 Task: Look for space in Pātūr, India from 9th July, 2023 to 16th July, 2023 for 2 adults, 1 child in price range Rs.8000 to Rs.16000. Place can be entire place with 2 bedrooms having 2 beds and 1 bathroom. Property type can be house, flat, guest house. Booking option can be shelf check-in. Required host language is English.
Action: Mouse moved to (411, 60)
Screenshot: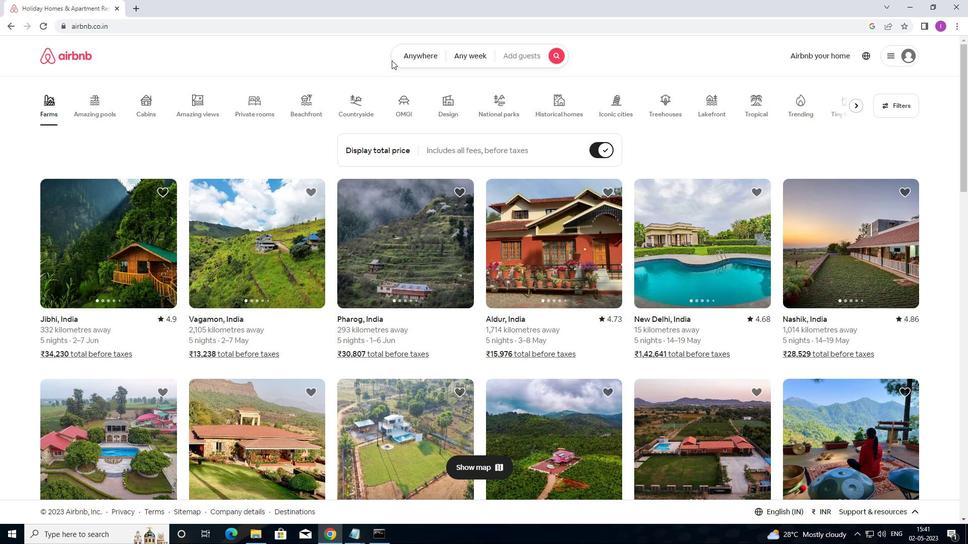 
Action: Mouse pressed left at (411, 60)
Screenshot: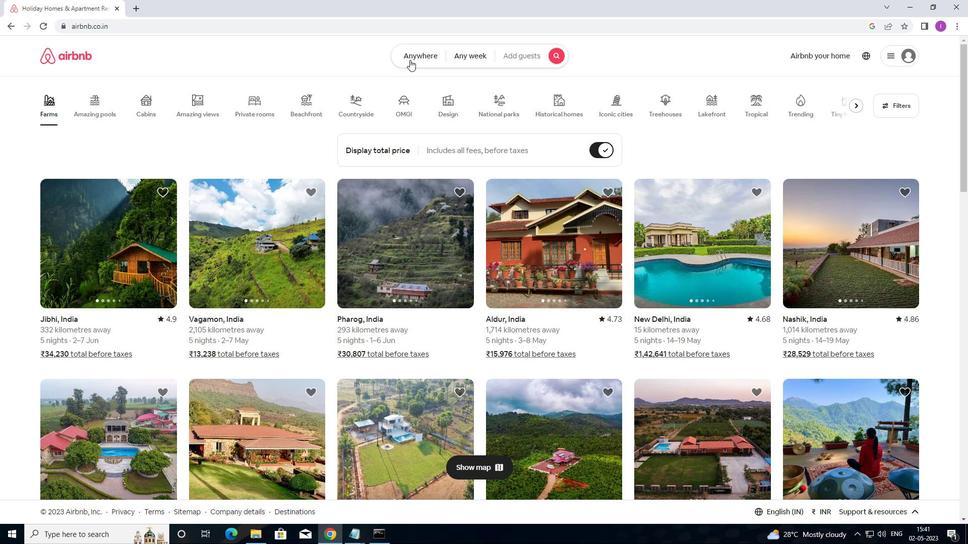 
Action: Mouse moved to (320, 99)
Screenshot: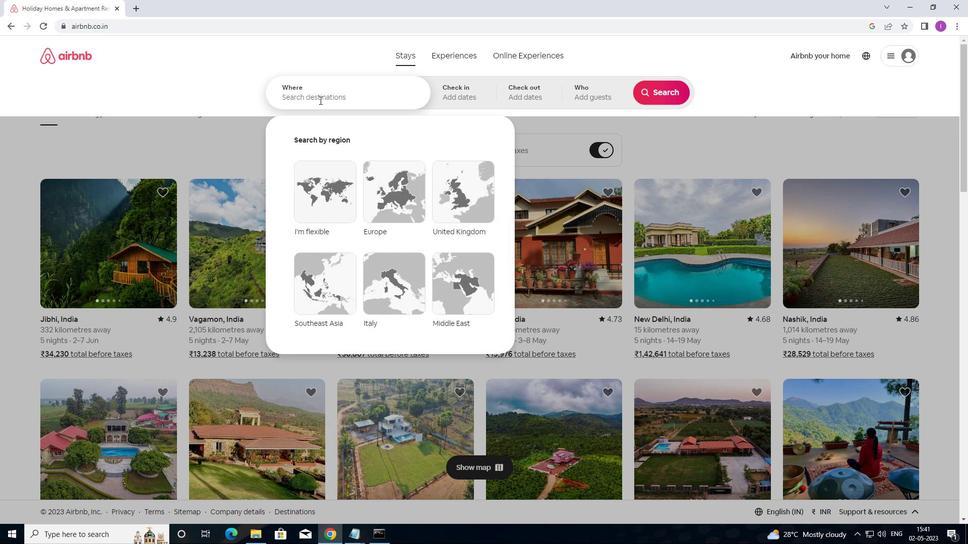 
Action: Mouse pressed left at (320, 99)
Screenshot: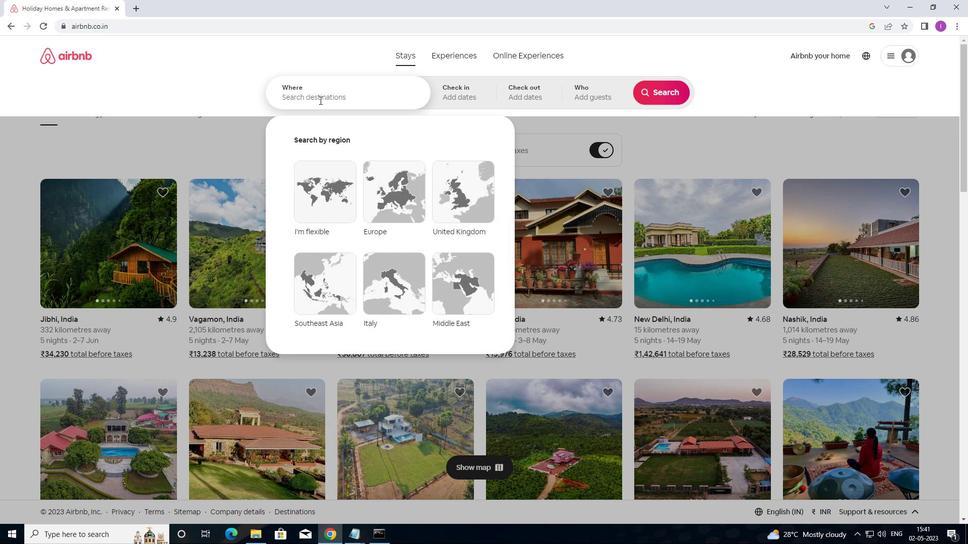 
Action: Mouse moved to (661, 80)
Screenshot: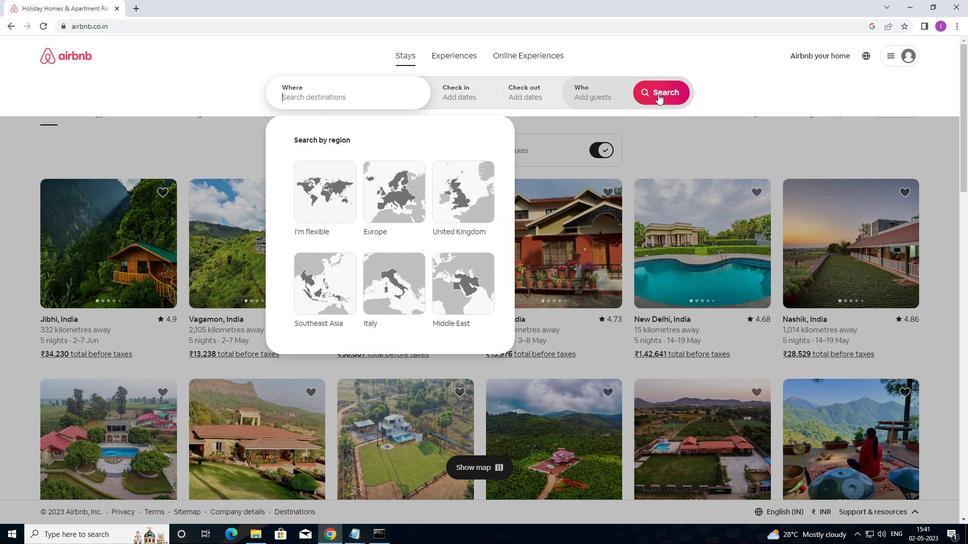 
Action: Key pressed <Key.shift>PATUR,<Key.shift>INDIA
Screenshot: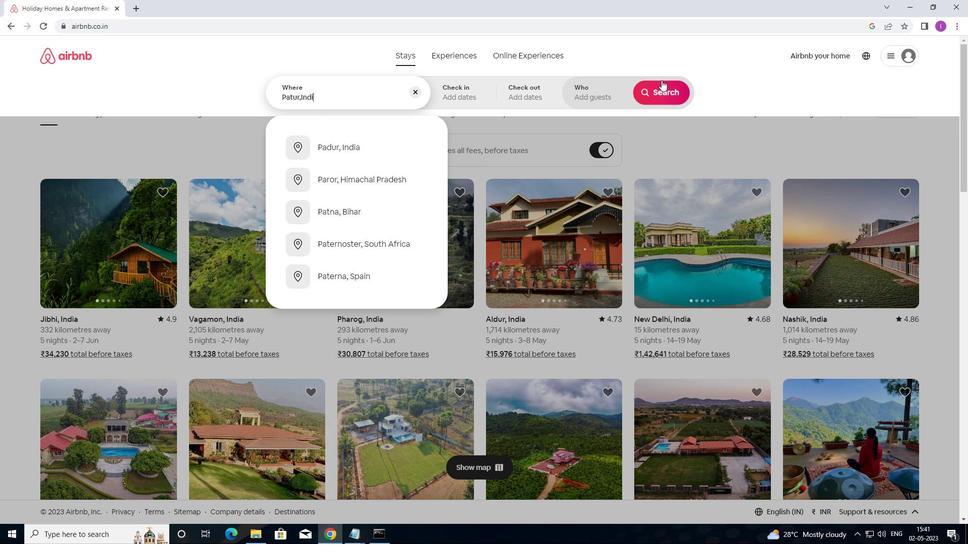 
Action: Mouse moved to (460, 98)
Screenshot: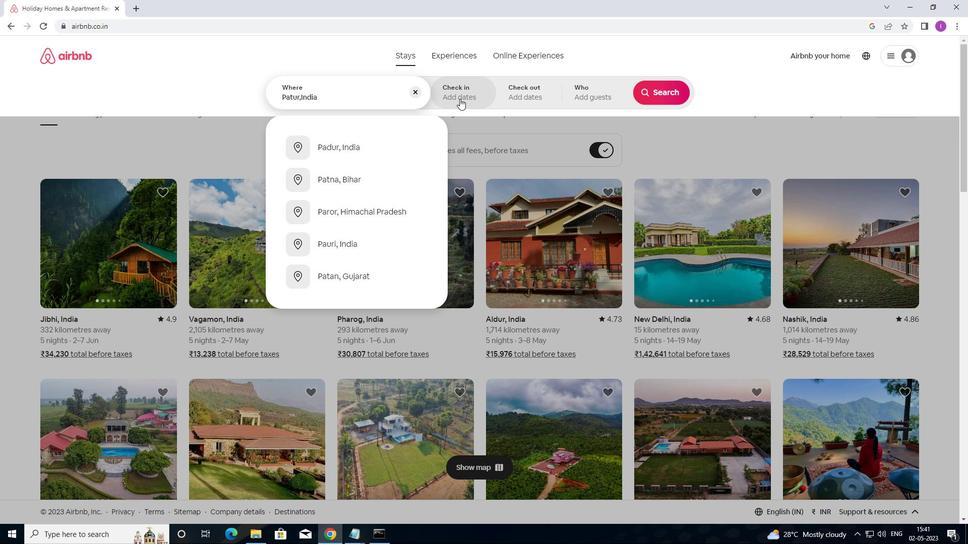 
Action: Mouse pressed left at (460, 98)
Screenshot: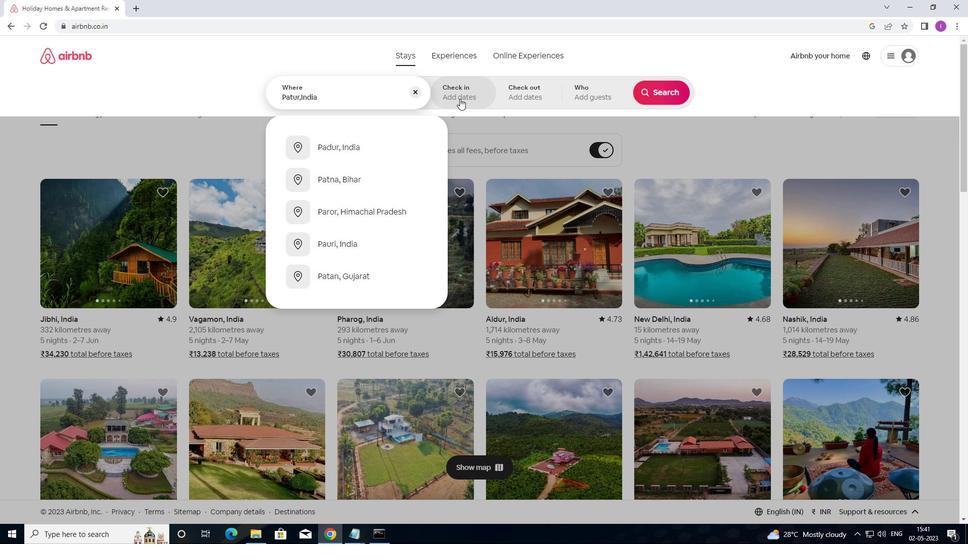 
Action: Mouse moved to (658, 174)
Screenshot: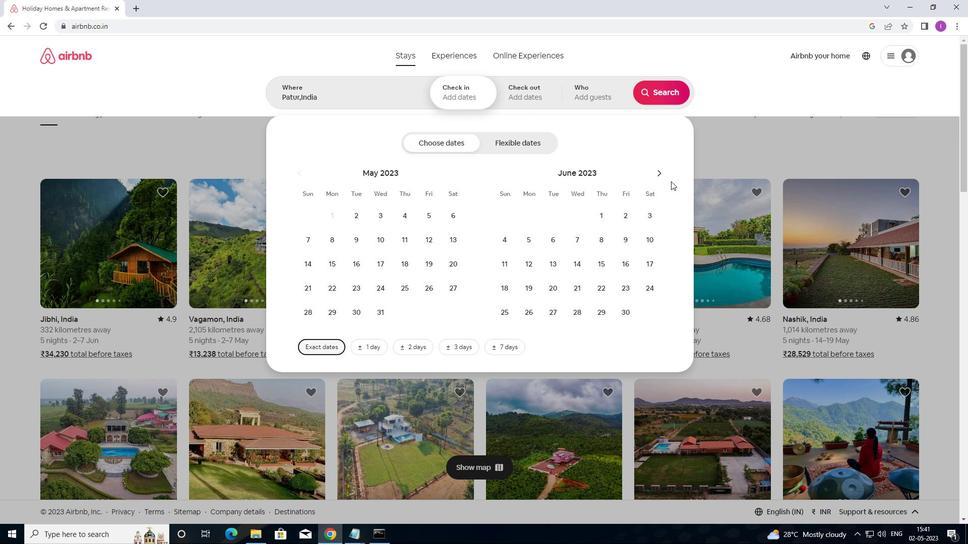 
Action: Mouse pressed left at (658, 174)
Screenshot: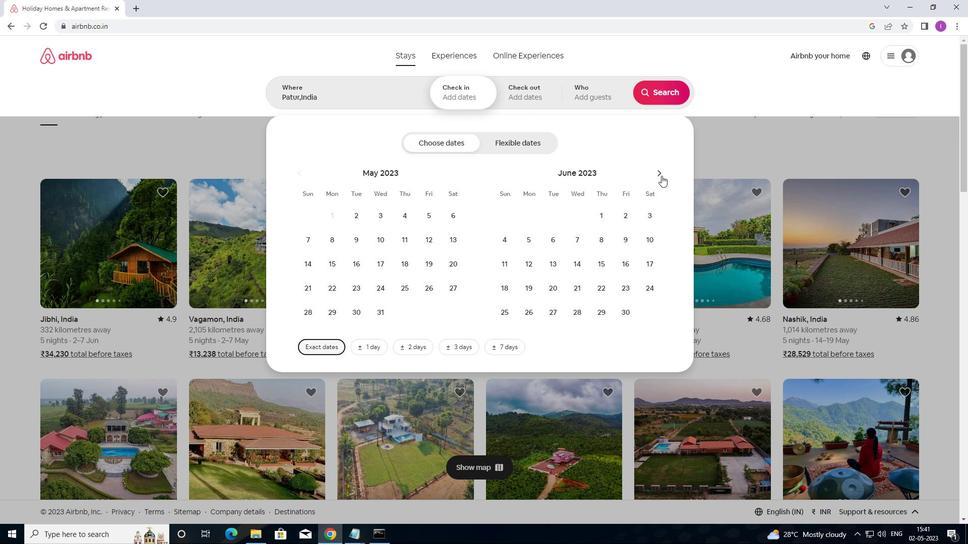
Action: Mouse moved to (498, 261)
Screenshot: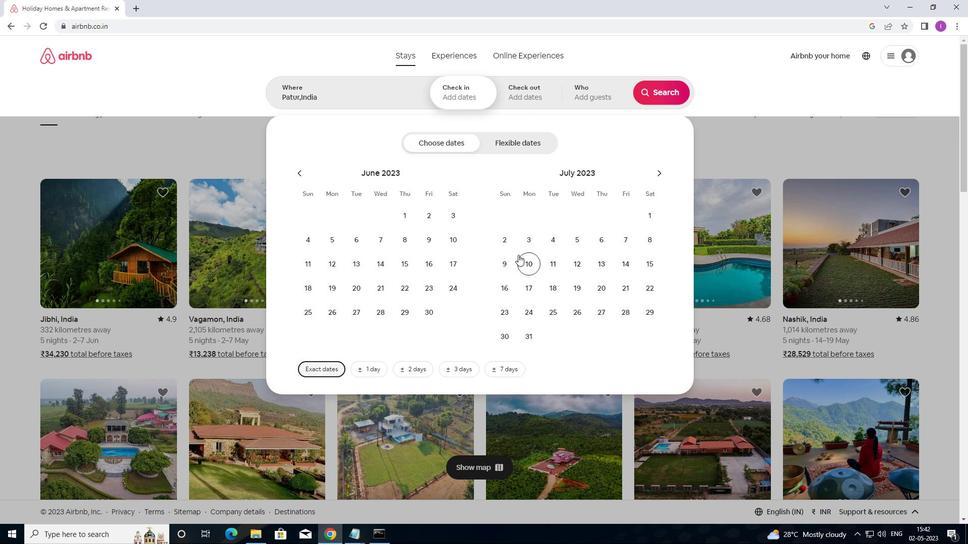 
Action: Mouse pressed left at (498, 261)
Screenshot: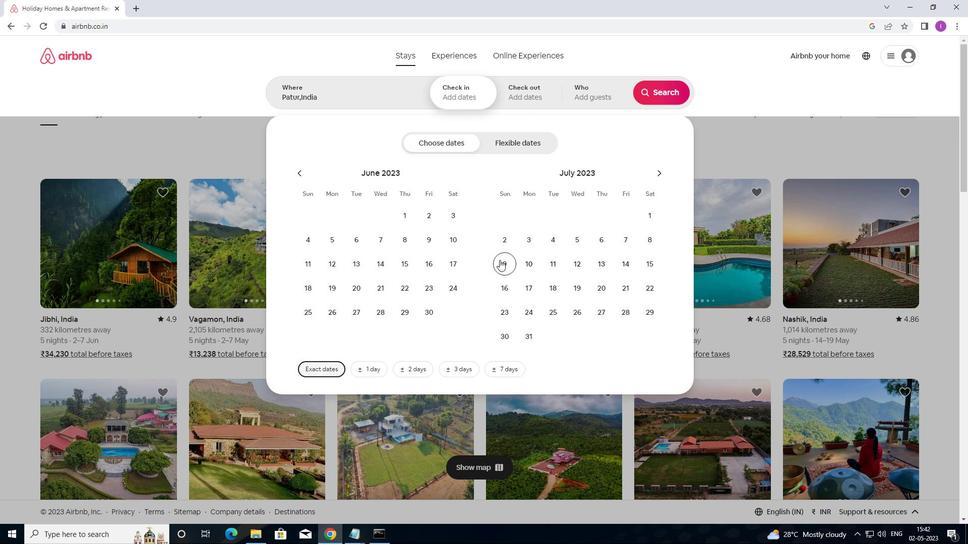 
Action: Mouse moved to (505, 291)
Screenshot: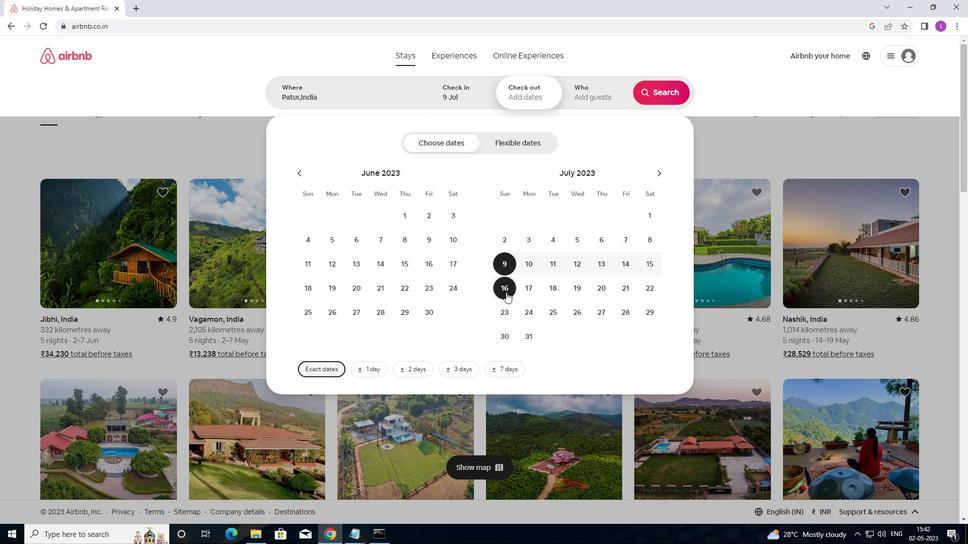 
Action: Mouse pressed left at (505, 291)
Screenshot: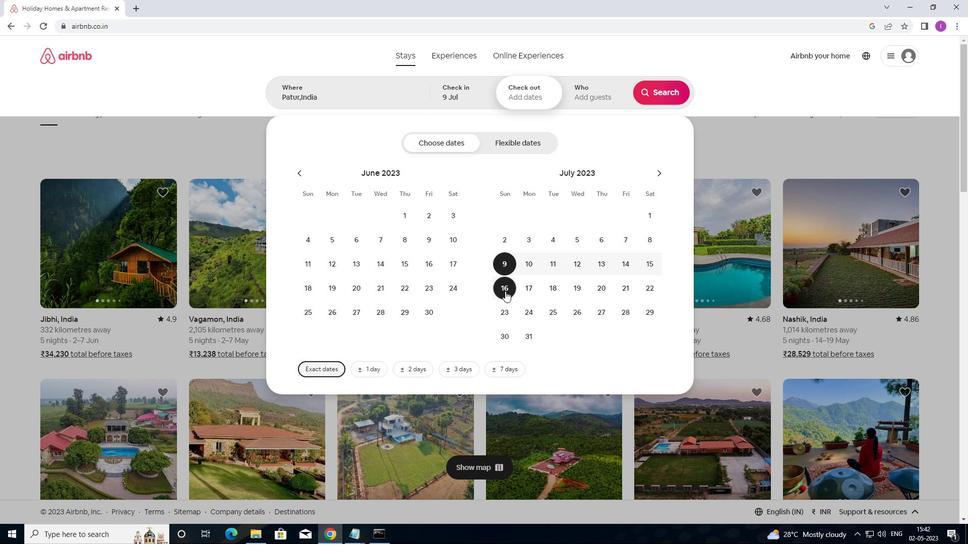 
Action: Mouse moved to (596, 101)
Screenshot: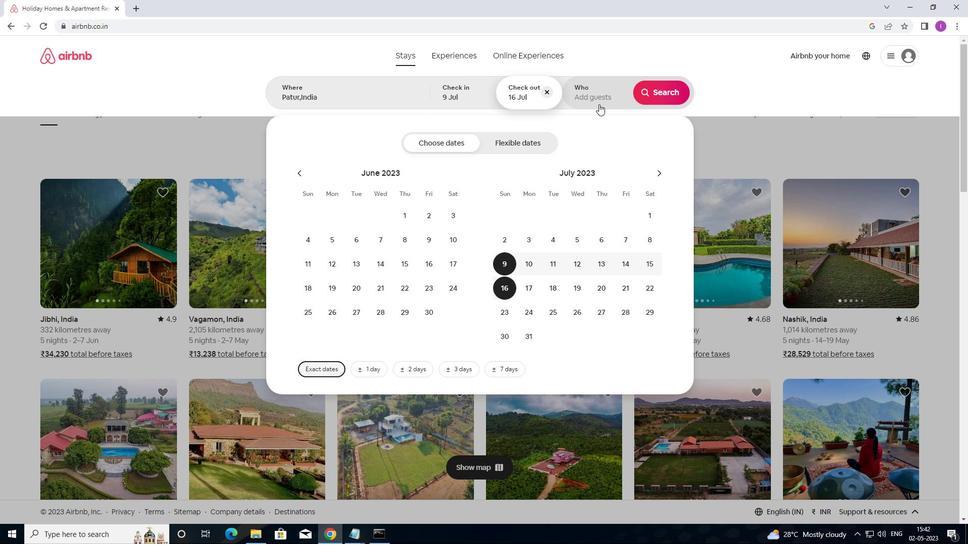 
Action: Mouse pressed left at (596, 101)
Screenshot: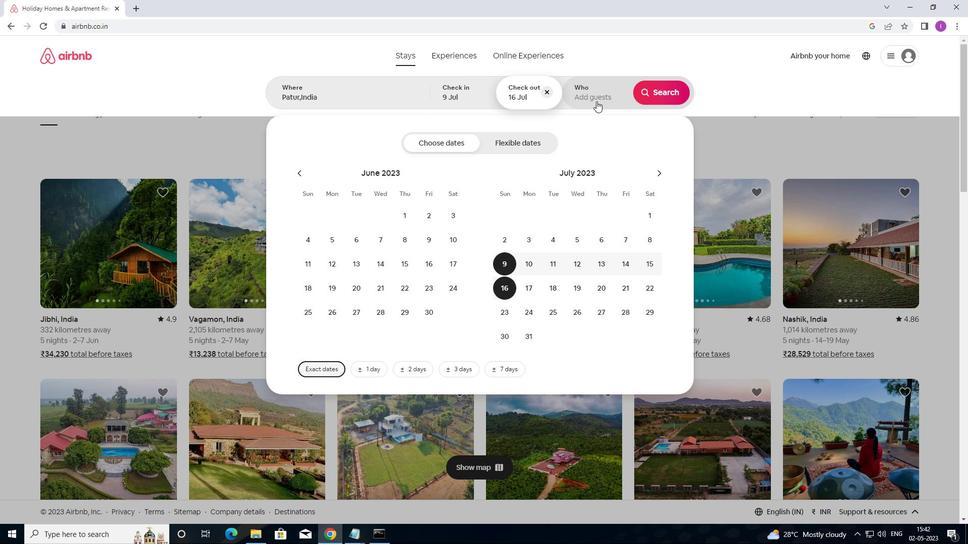 
Action: Mouse moved to (663, 149)
Screenshot: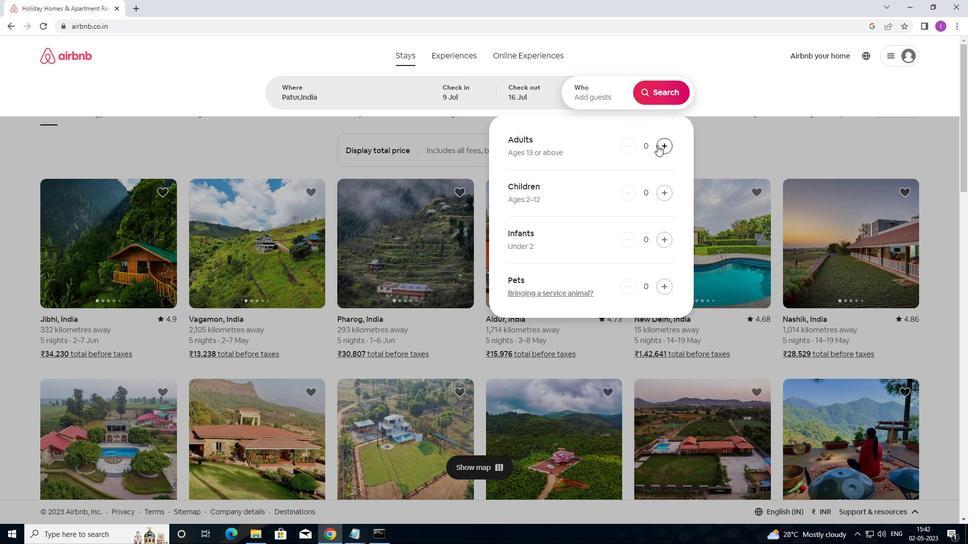 
Action: Mouse pressed left at (663, 149)
Screenshot: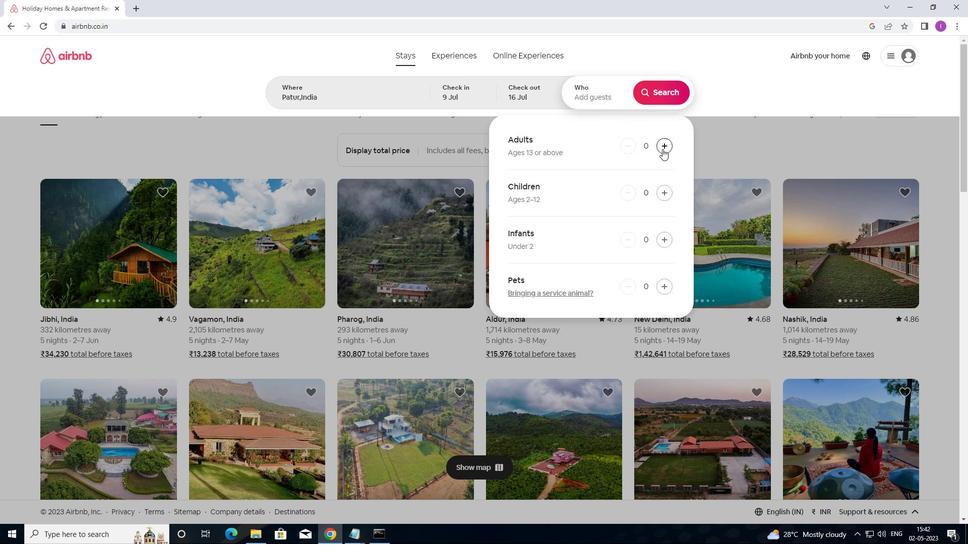 
Action: Mouse pressed left at (663, 149)
Screenshot: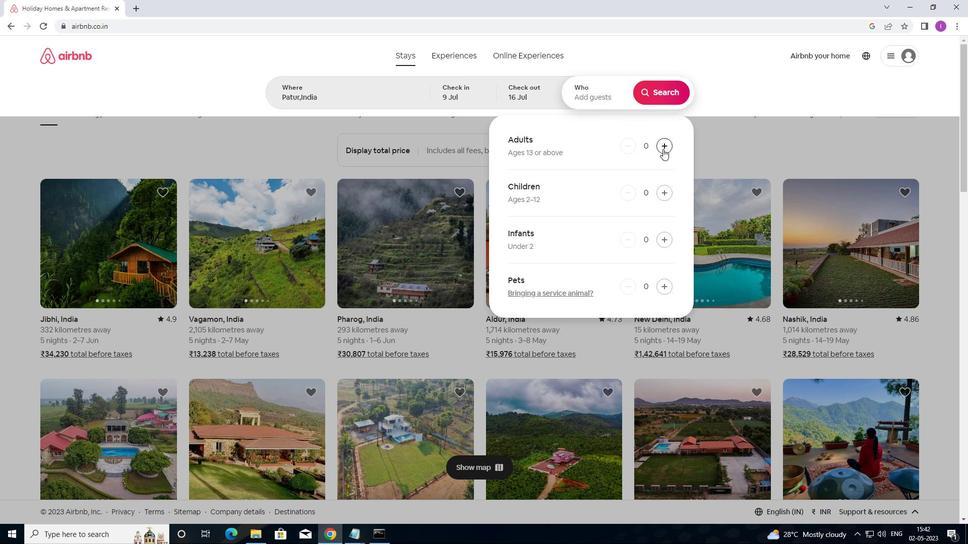 
Action: Mouse moved to (662, 193)
Screenshot: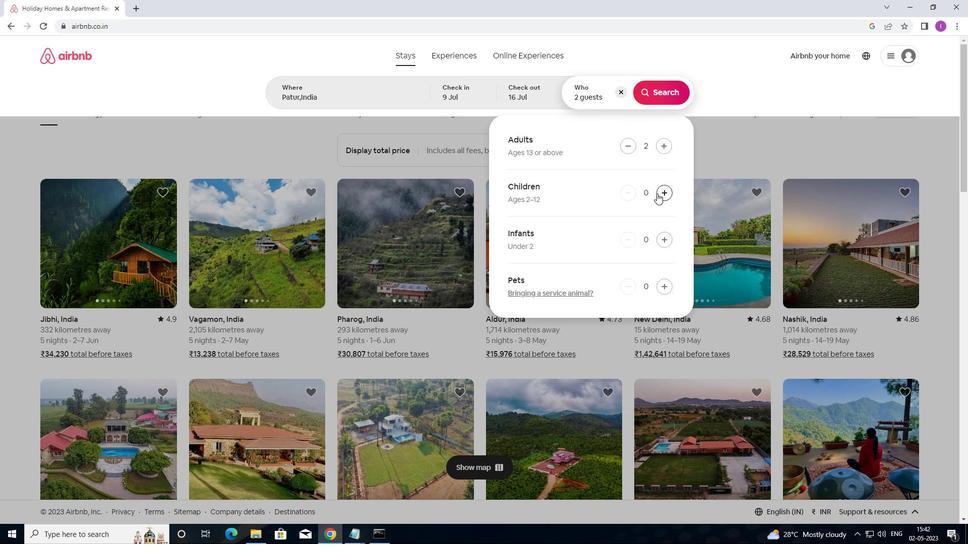 
Action: Mouse pressed left at (662, 193)
Screenshot: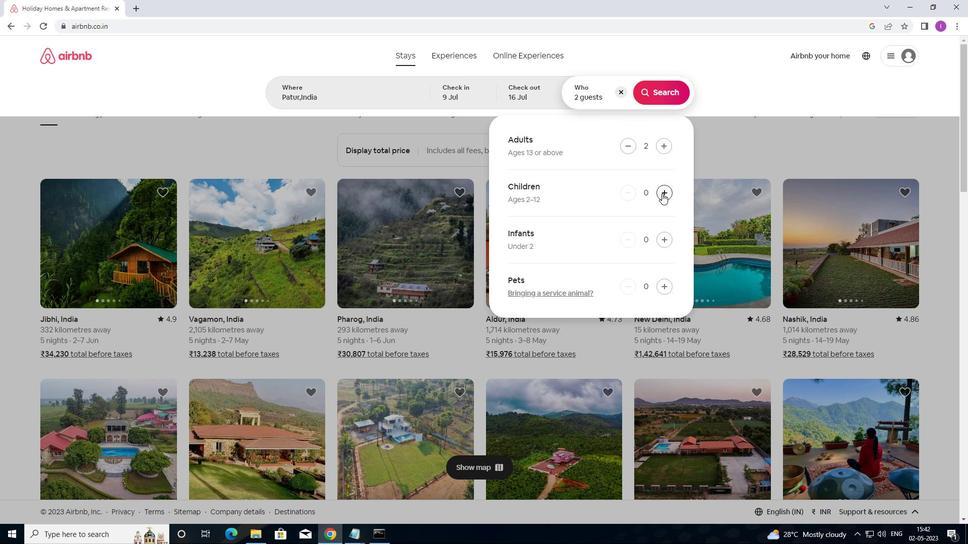 
Action: Mouse moved to (665, 91)
Screenshot: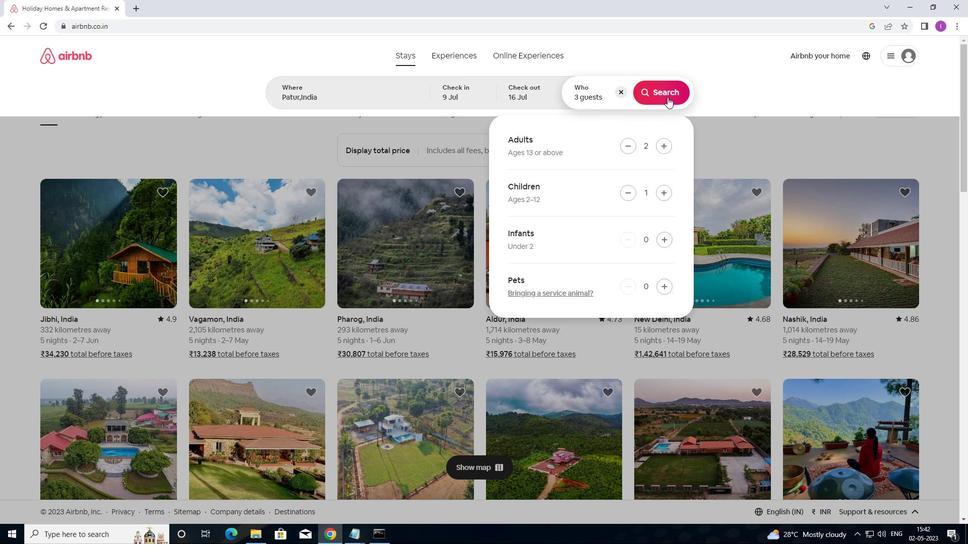 
Action: Mouse pressed left at (665, 91)
Screenshot: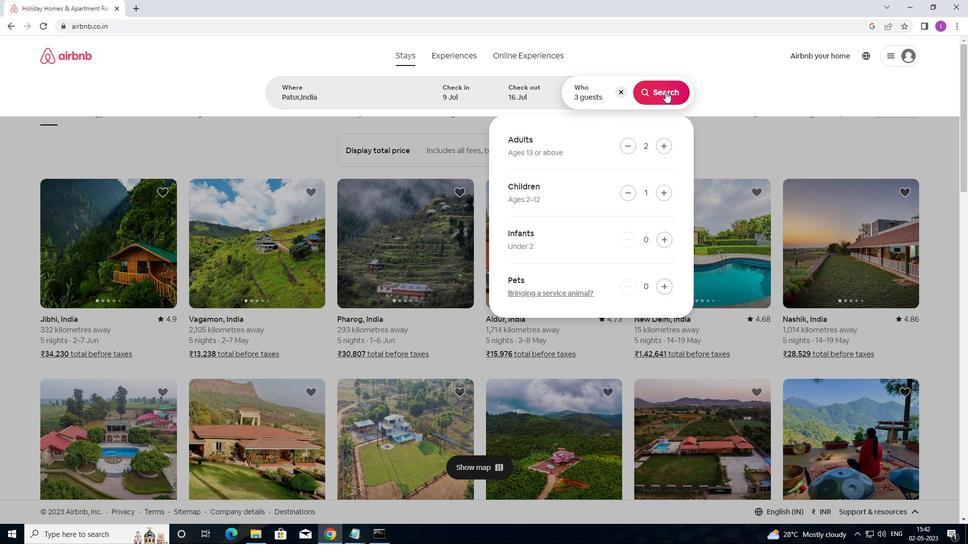 
Action: Mouse moved to (904, 100)
Screenshot: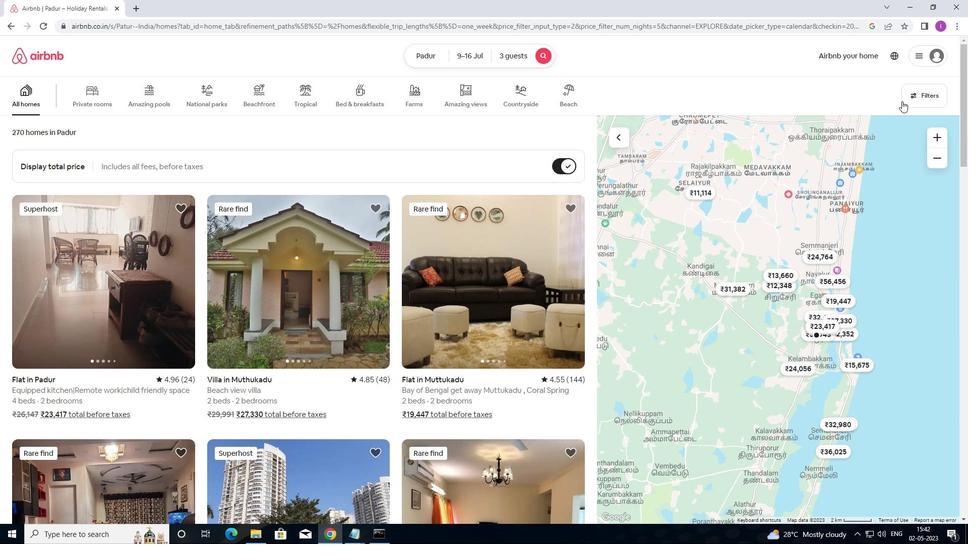 
Action: Mouse pressed left at (904, 100)
Screenshot: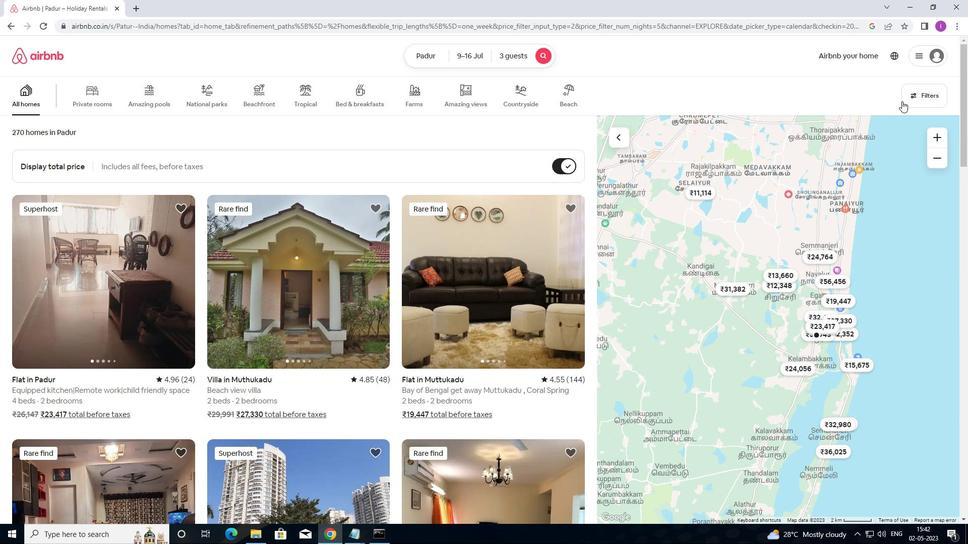 
Action: Mouse moved to (390, 222)
Screenshot: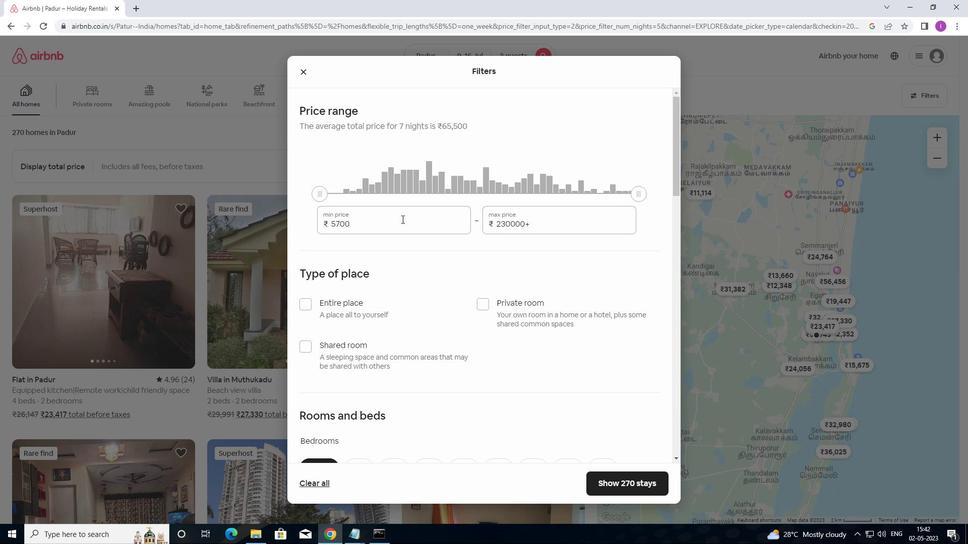 
Action: Mouse pressed left at (390, 222)
Screenshot: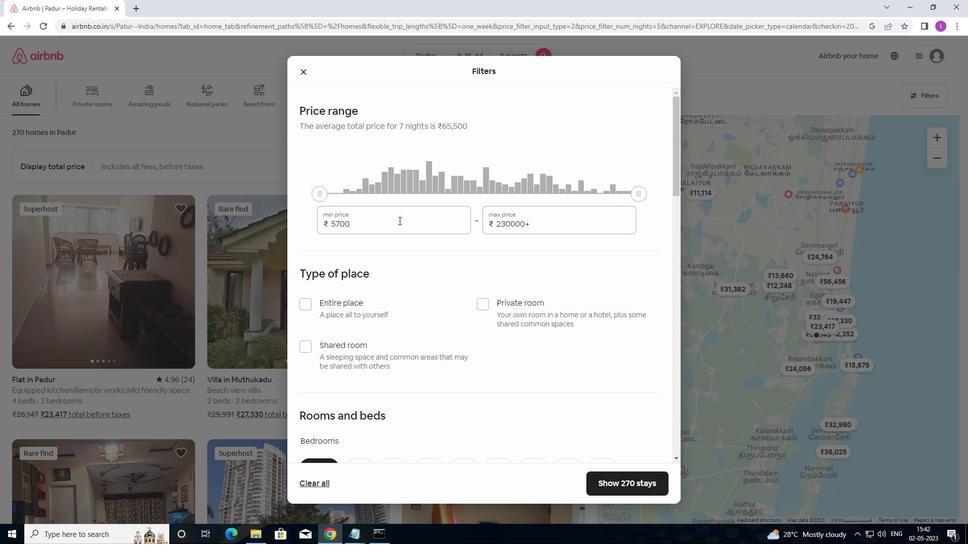 
Action: Mouse moved to (333, 218)
Screenshot: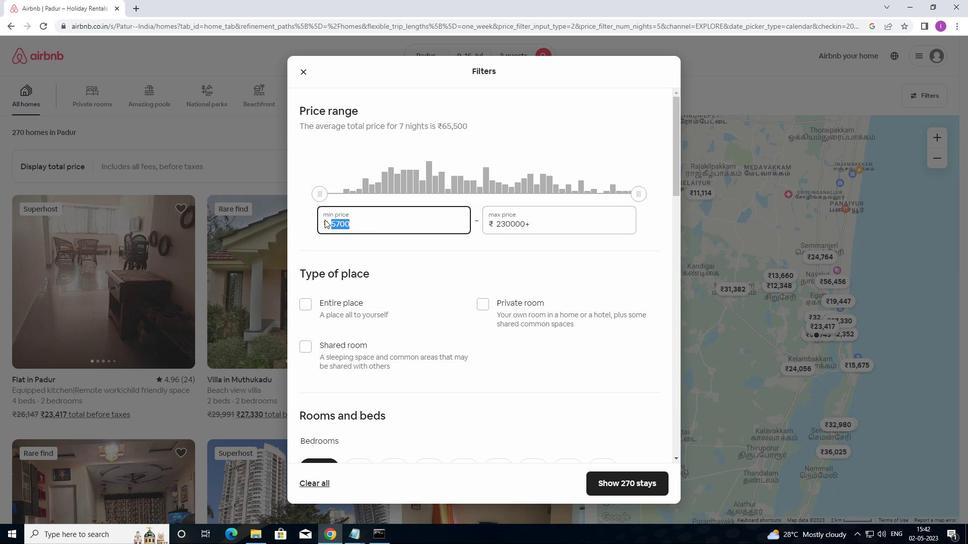 
Action: Key pressed 8
Screenshot: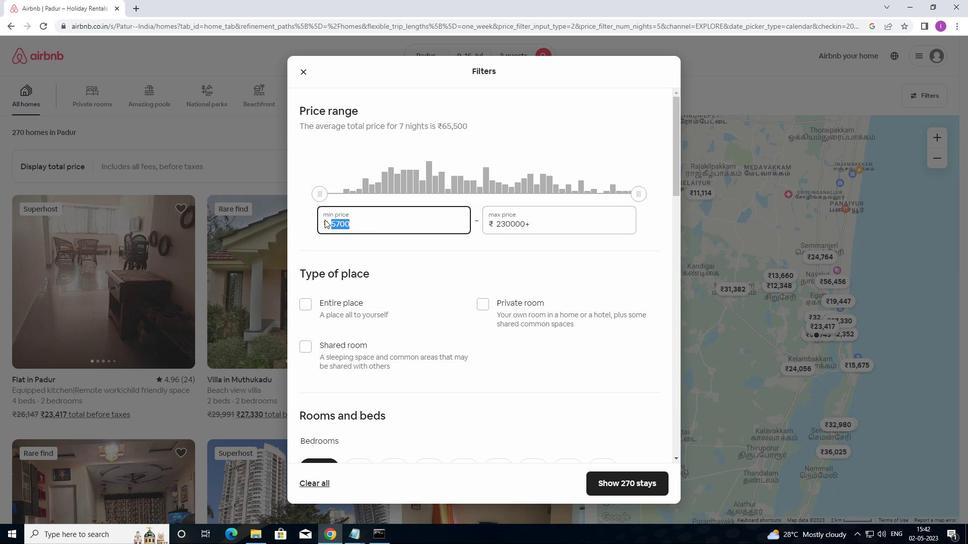 
Action: Mouse moved to (341, 218)
Screenshot: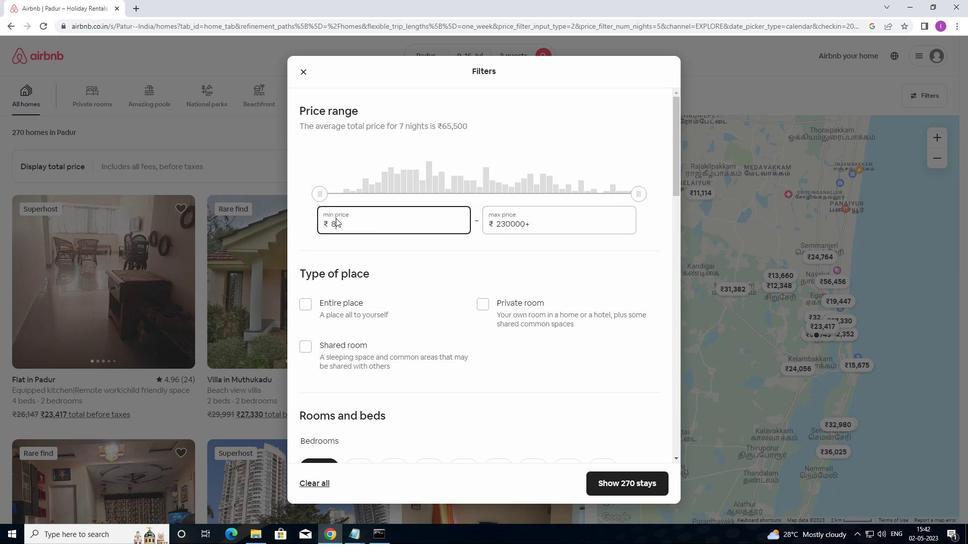 
Action: Key pressed 0
Screenshot: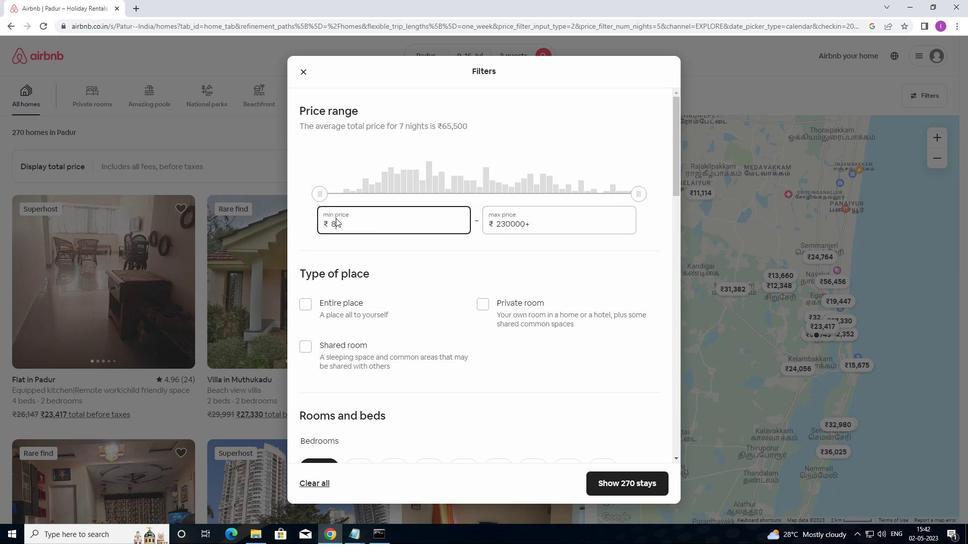 
Action: Mouse moved to (345, 218)
Screenshot: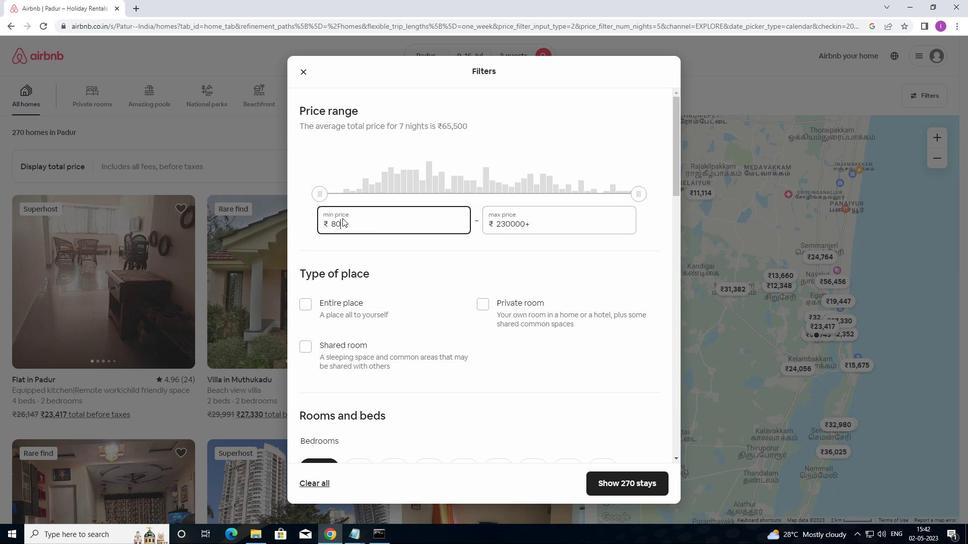
Action: Key pressed 0
Screenshot: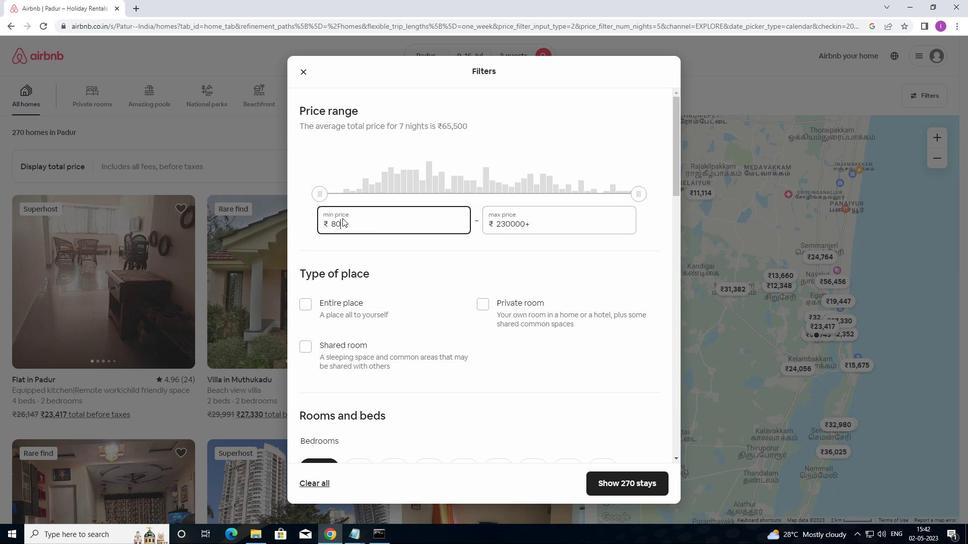 
Action: Mouse moved to (431, 224)
Screenshot: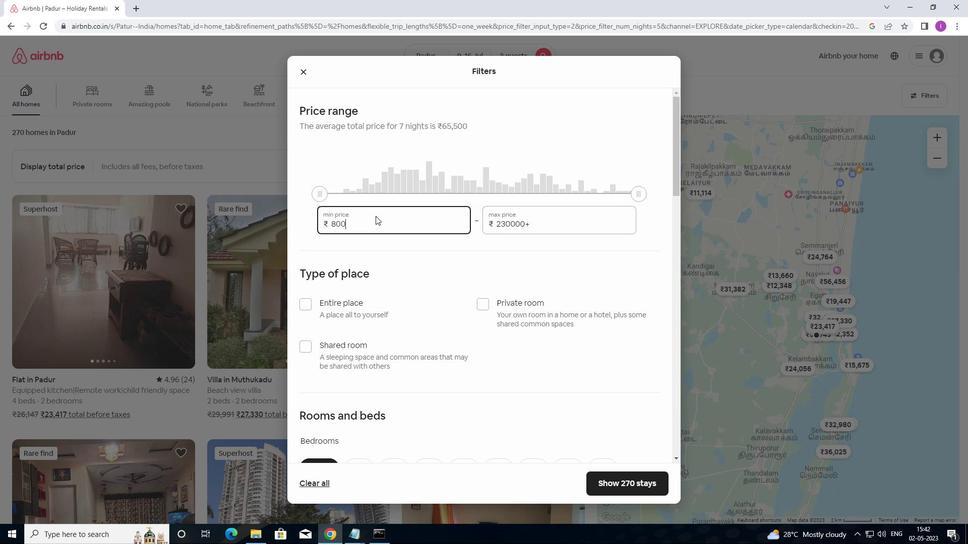 
Action: Key pressed 0
Screenshot: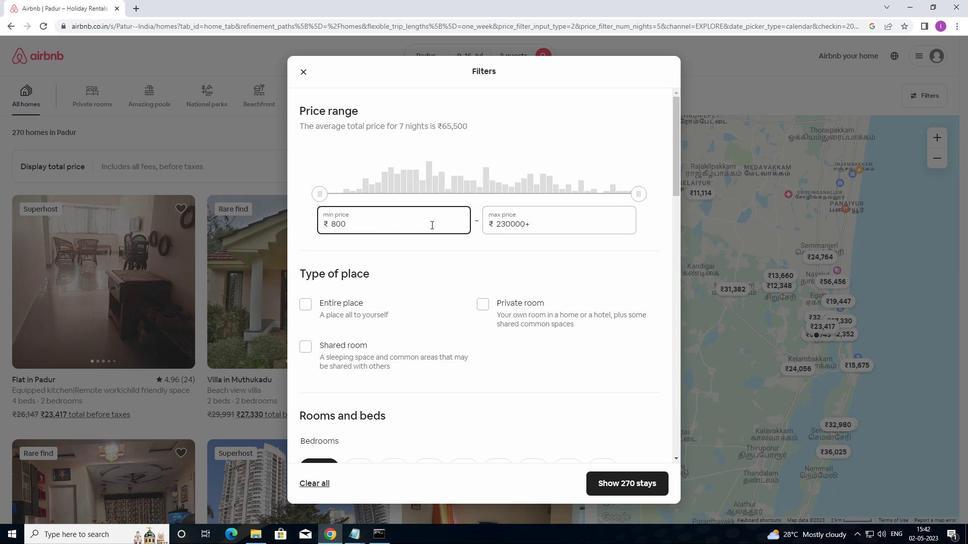 
Action: Mouse moved to (552, 225)
Screenshot: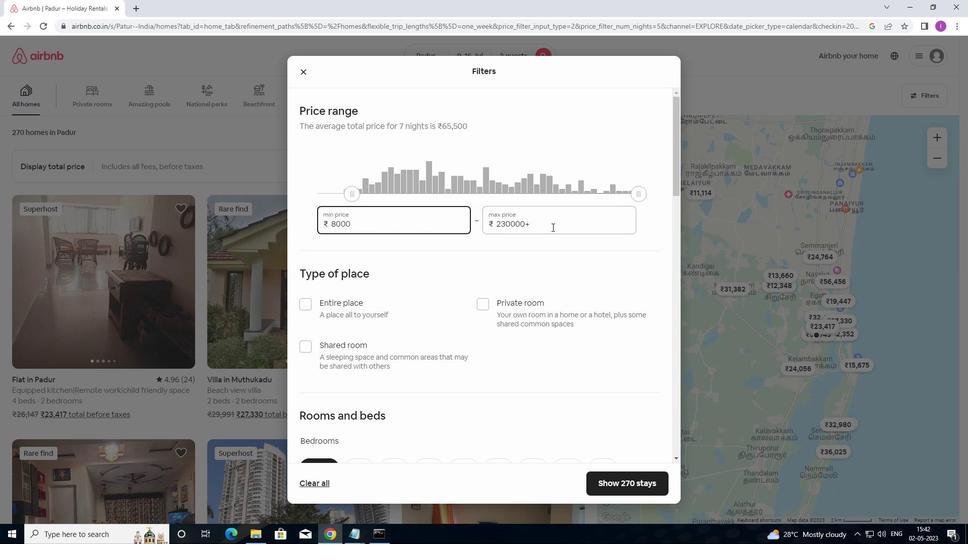 
Action: Mouse pressed left at (552, 225)
Screenshot: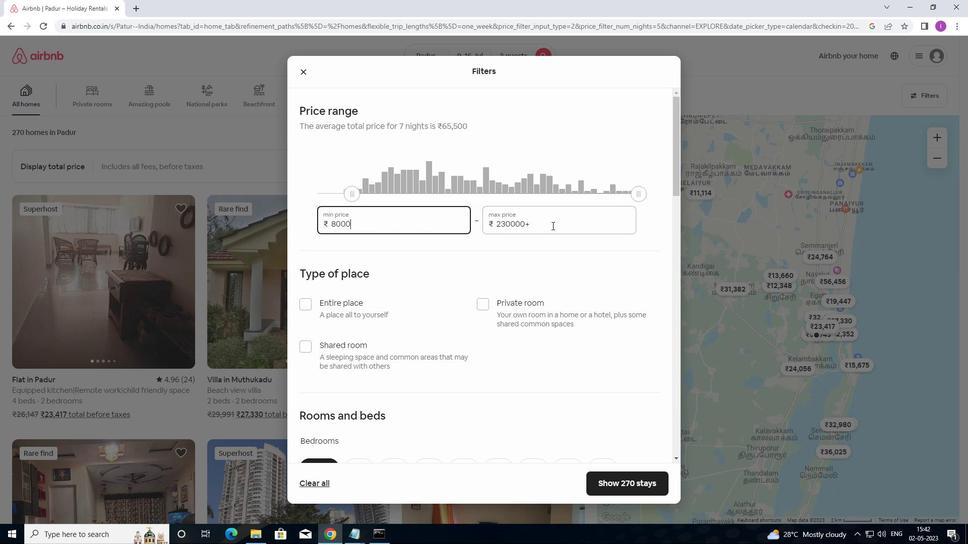 
Action: Mouse moved to (495, 220)
Screenshot: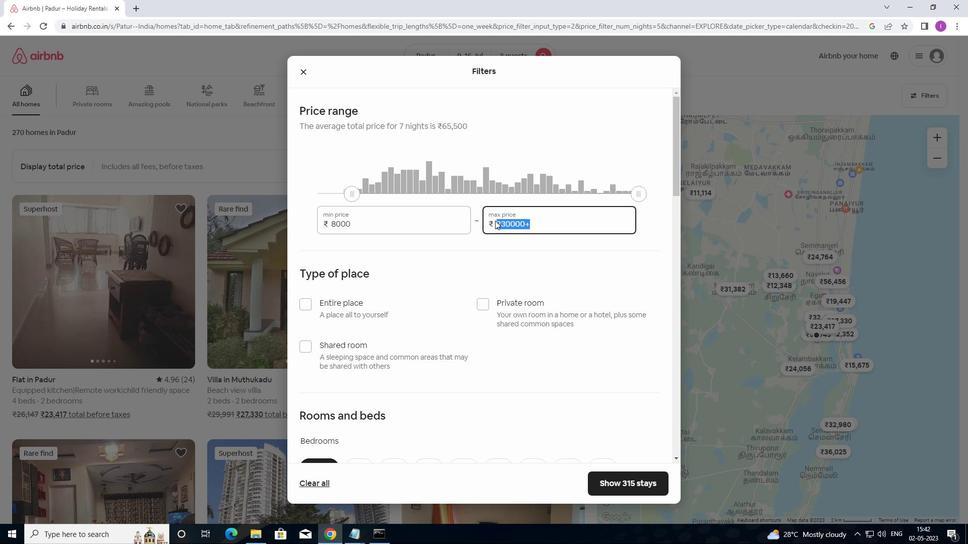 
Action: Key pressed 16
Screenshot: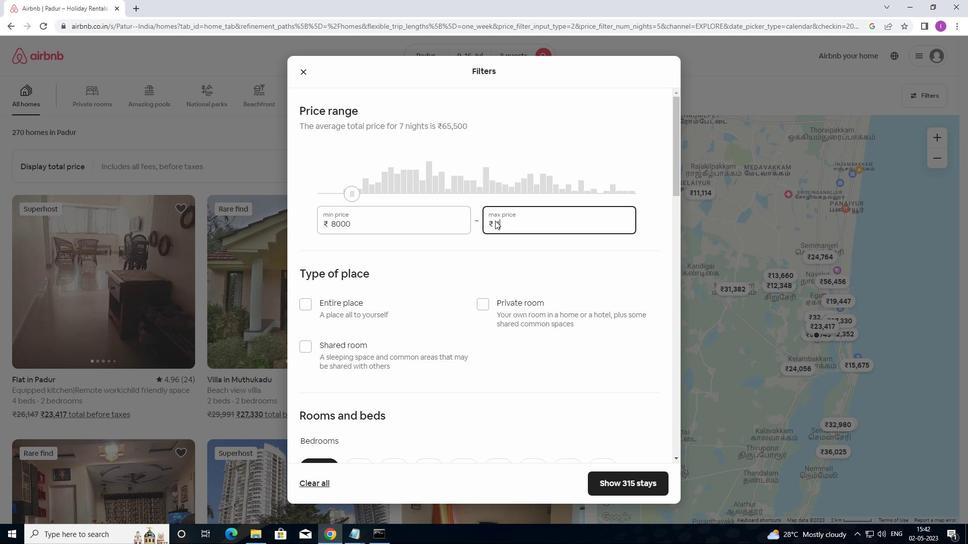 
Action: Mouse moved to (496, 220)
Screenshot: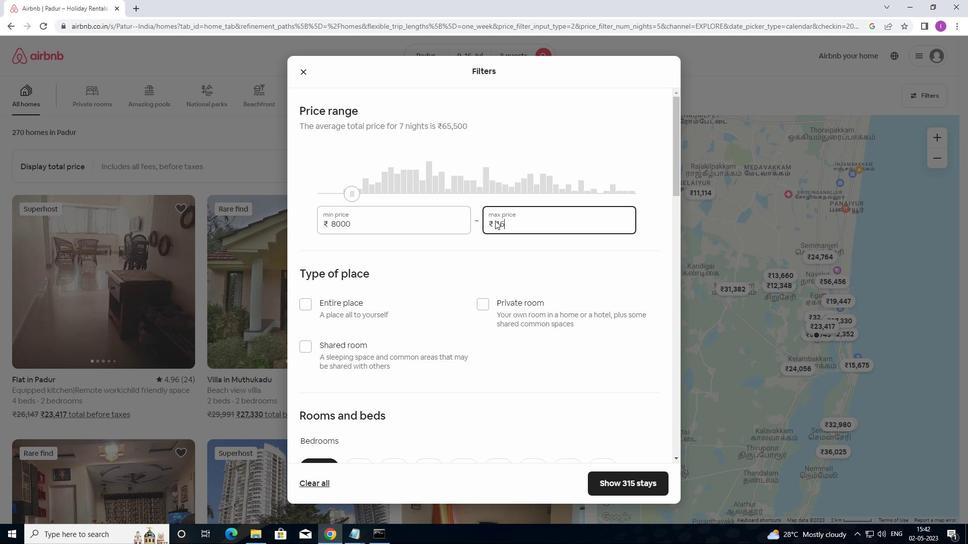 
Action: Key pressed 0
Screenshot: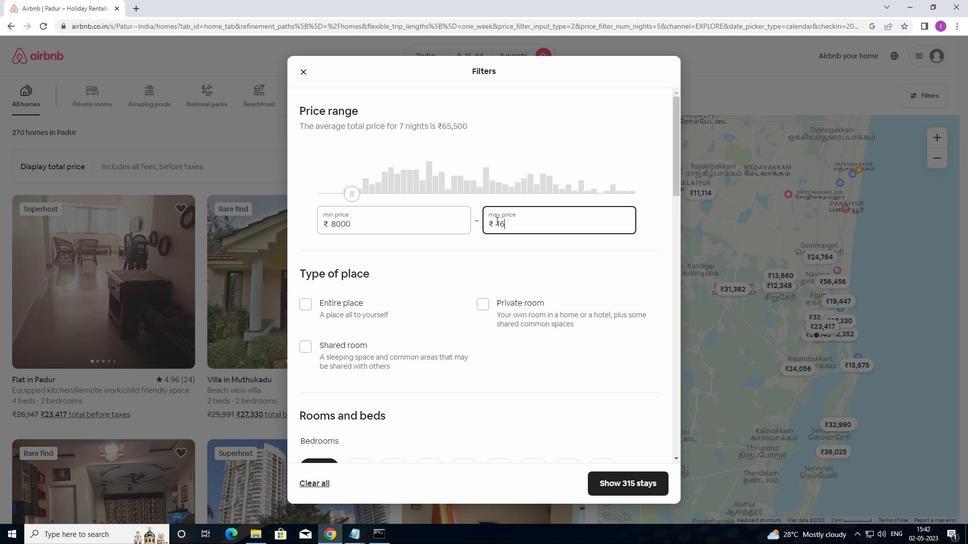 
Action: Mouse moved to (496, 220)
Screenshot: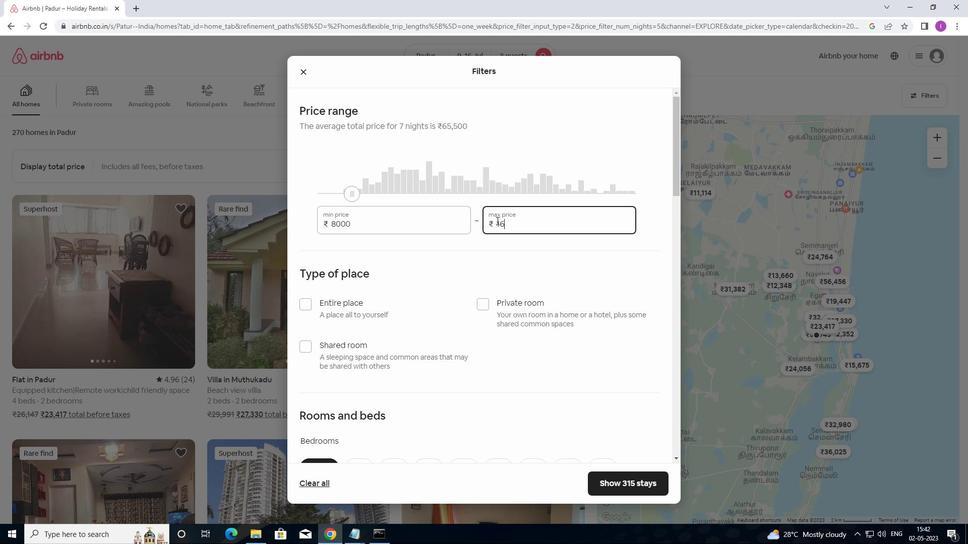 
Action: Key pressed 00
Screenshot: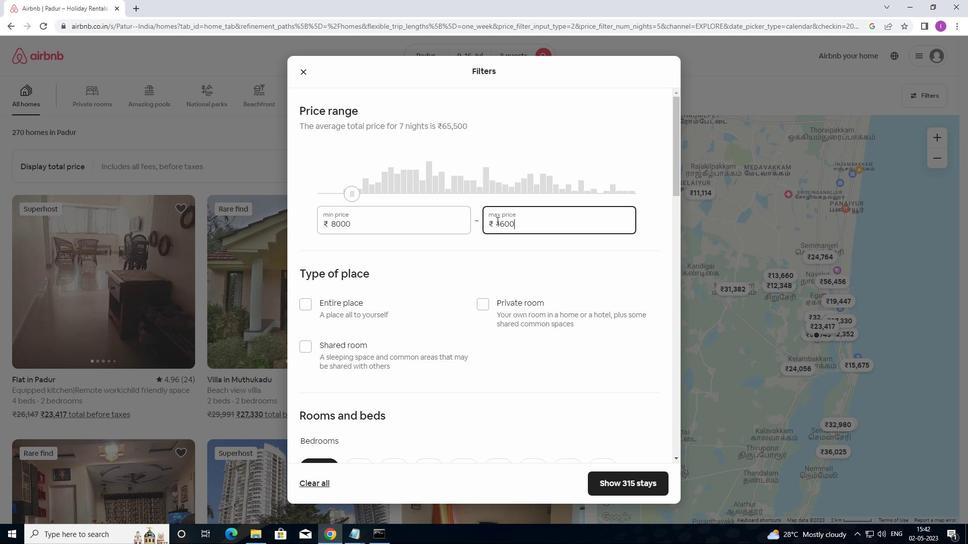 
Action: Mouse moved to (308, 306)
Screenshot: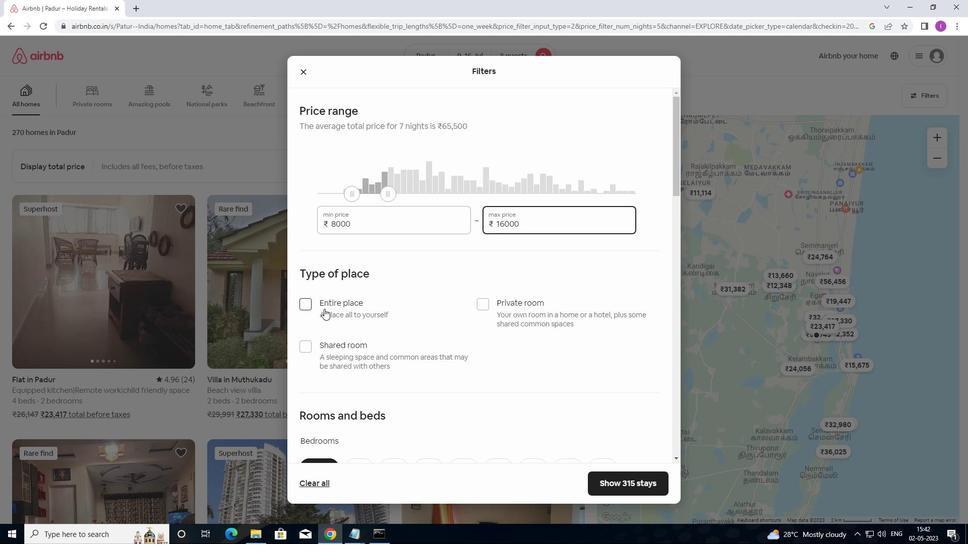 
Action: Mouse pressed left at (308, 306)
Screenshot: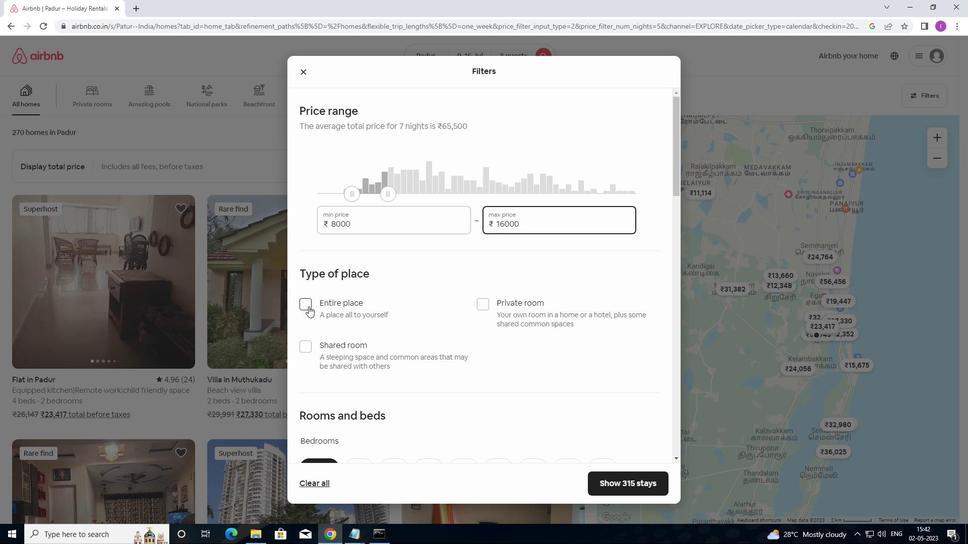 
Action: Mouse moved to (374, 318)
Screenshot: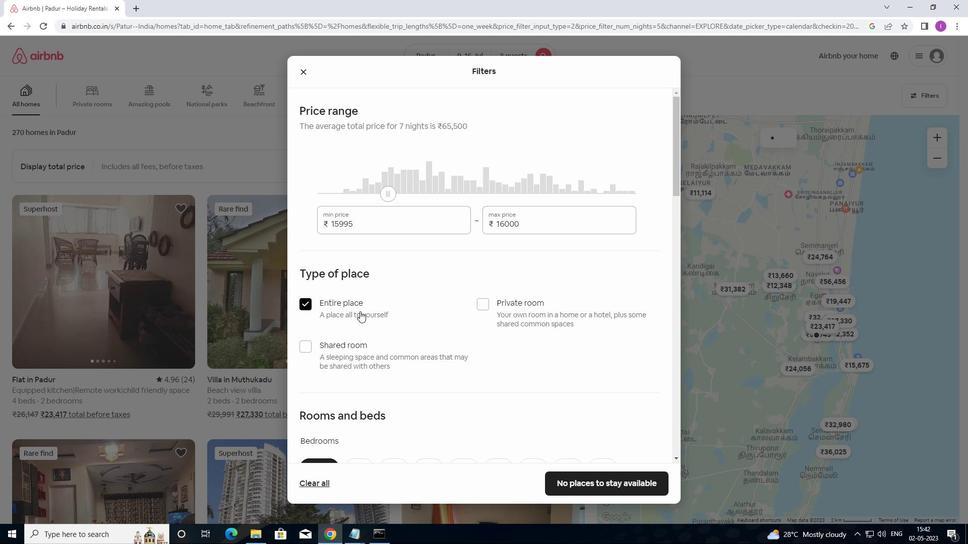 
Action: Mouse scrolled (374, 318) with delta (0, 0)
Screenshot: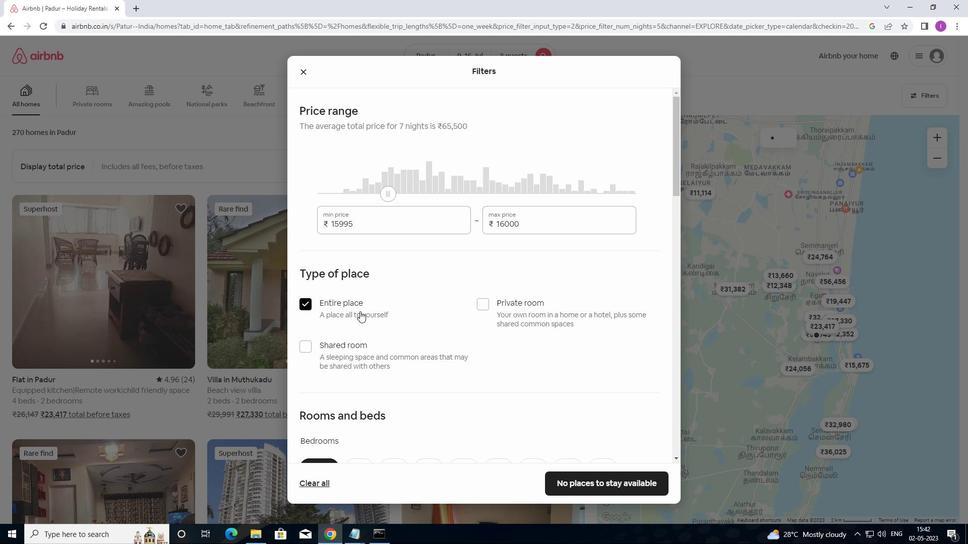 
Action: Mouse moved to (386, 323)
Screenshot: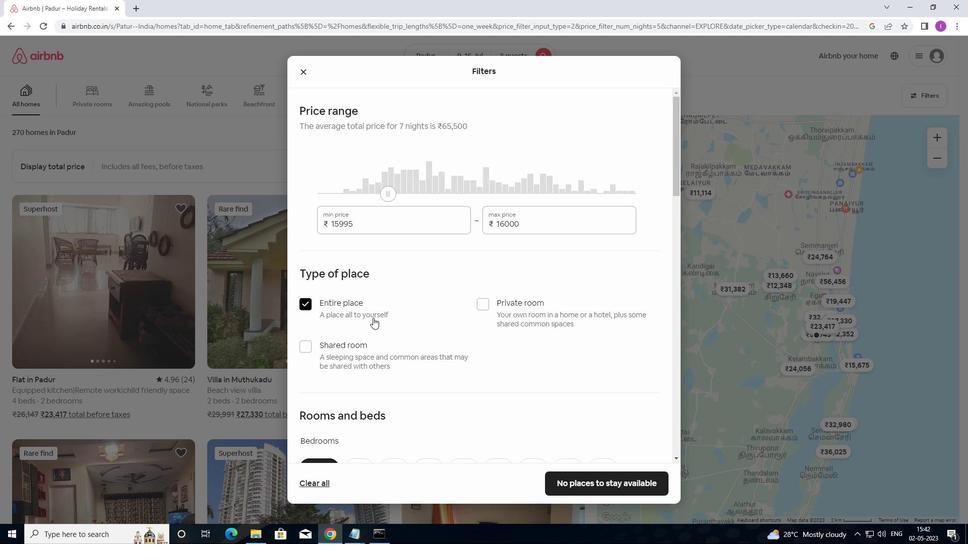 
Action: Mouse scrolled (386, 322) with delta (0, 0)
Screenshot: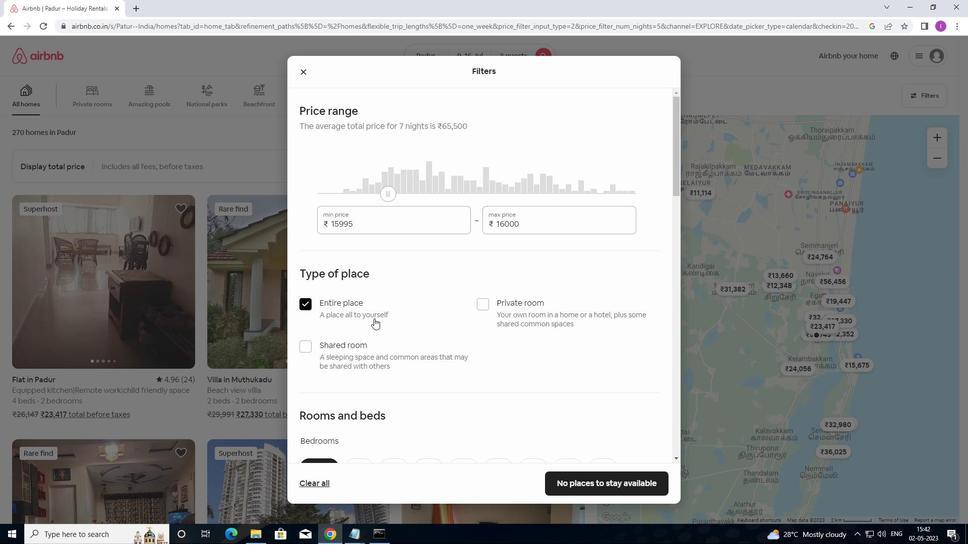 
Action: Mouse moved to (397, 372)
Screenshot: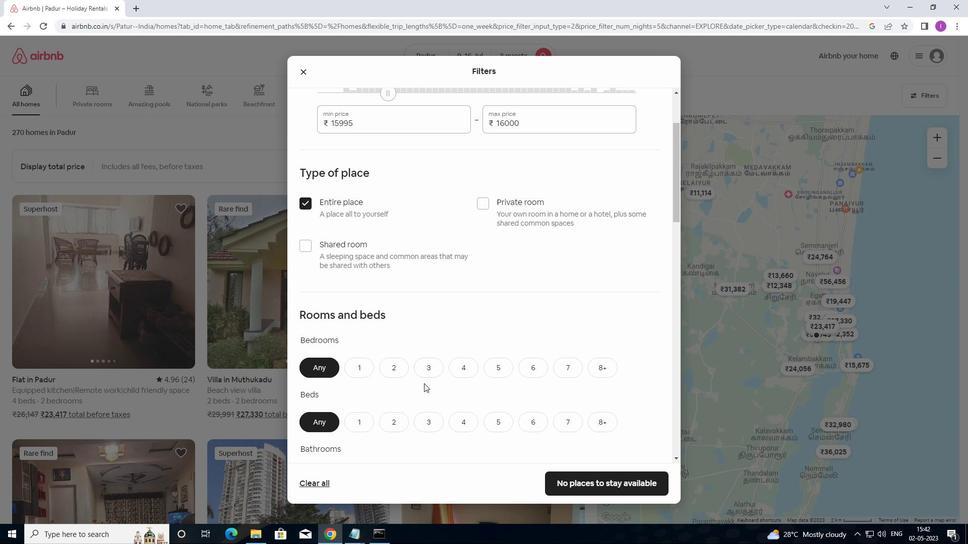 
Action: Mouse pressed left at (397, 372)
Screenshot: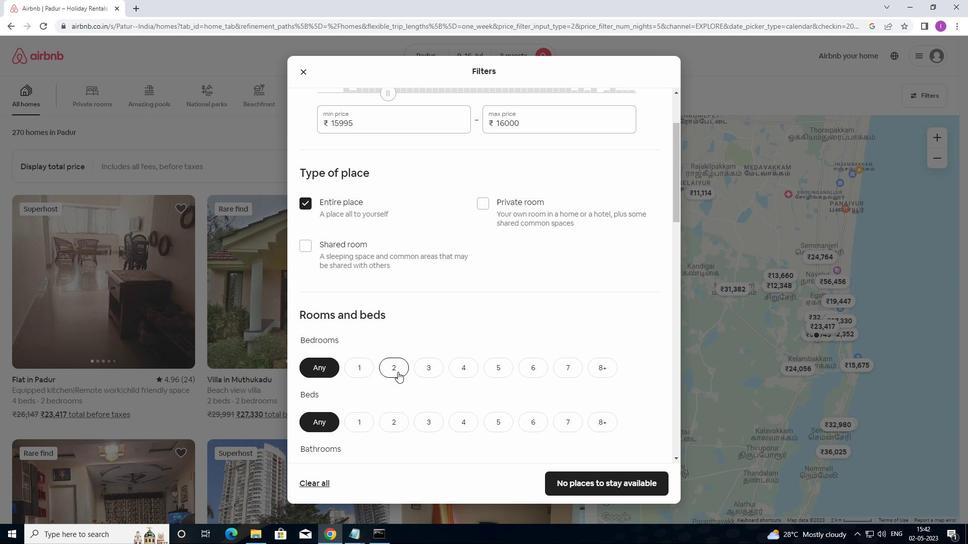 
Action: Mouse moved to (388, 374)
Screenshot: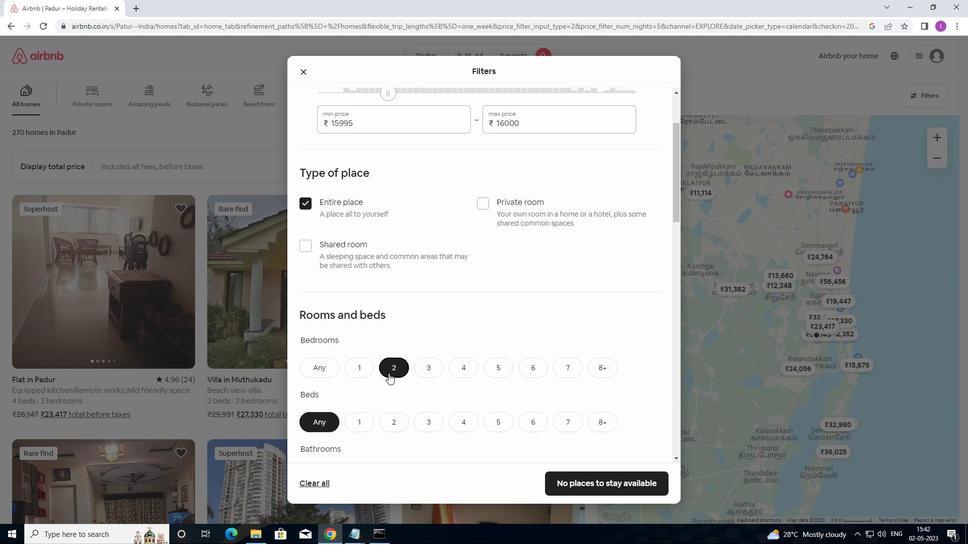 
Action: Mouse scrolled (388, 374) with delta (0, 0)
Screenshot: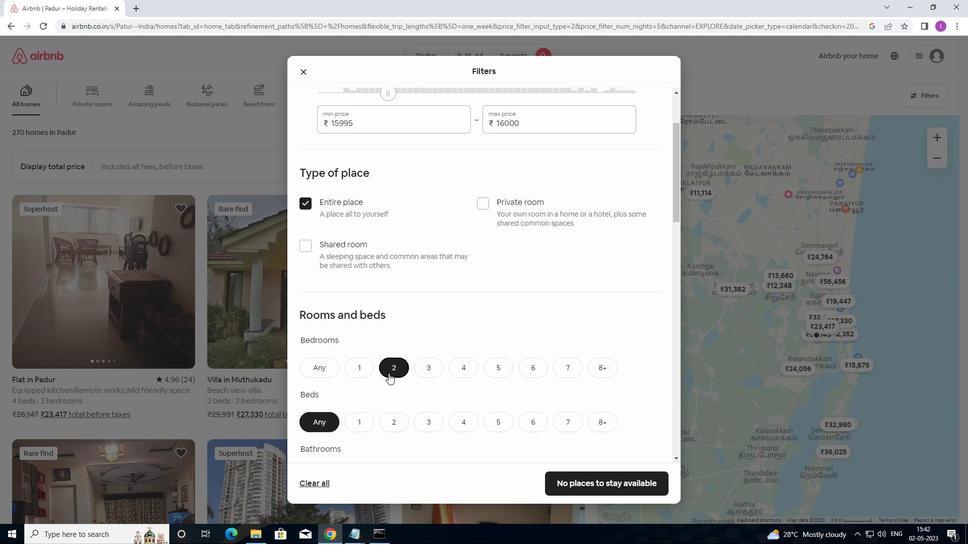 
Action: Mouse moved to (399, 377)
Screenshot: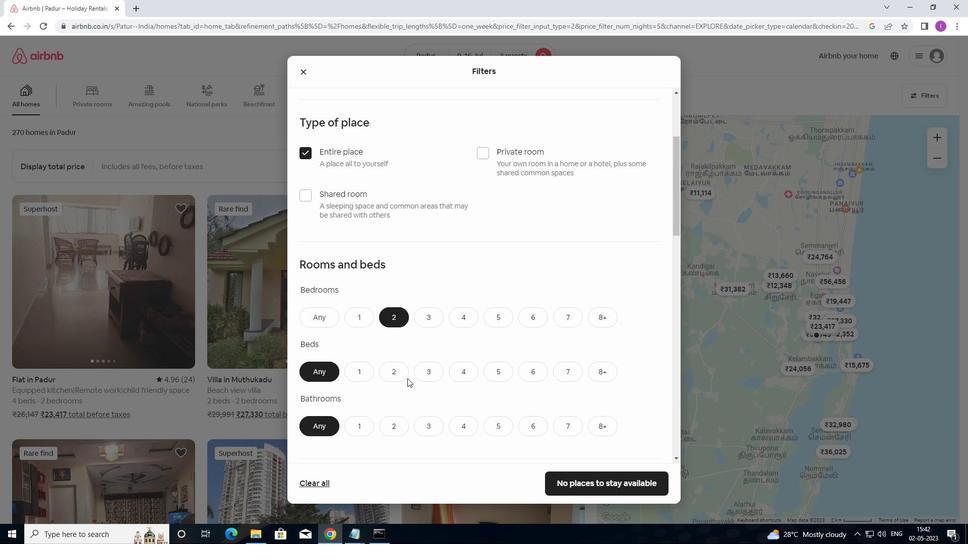 
Action: Mouse pressed left at (399, 377)
Screenshot: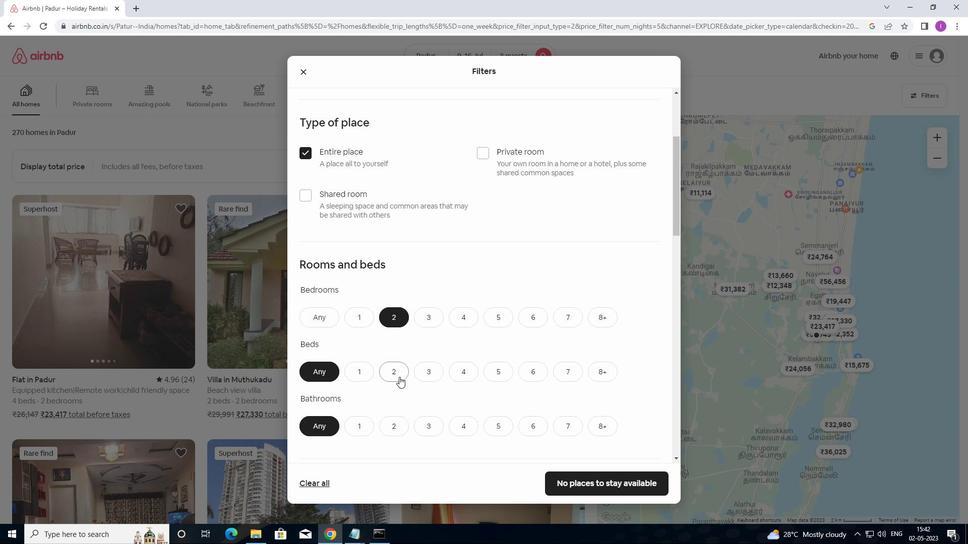 
Action: Mouse moved to (390, 398)
Screenshot: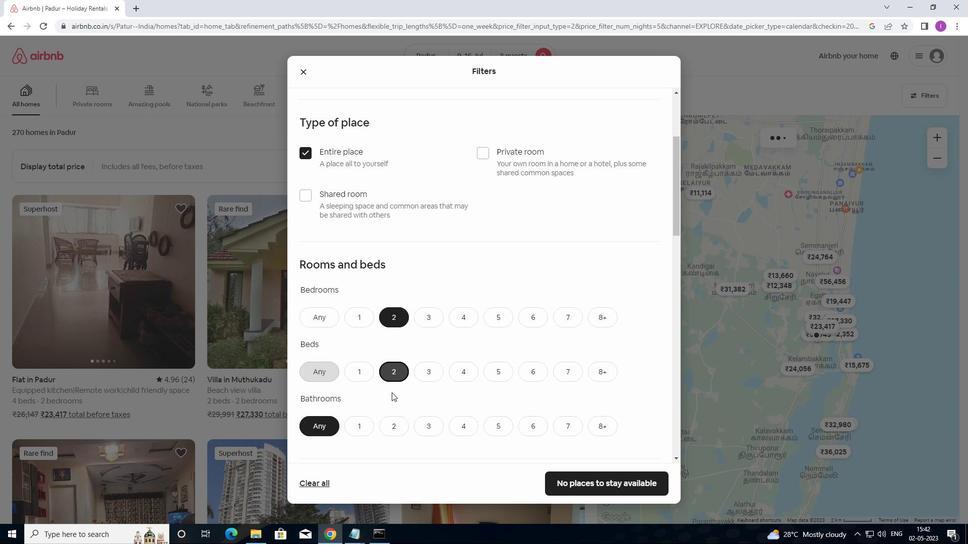 
Action: Mouse scrolled (390, 397) with delta (0, 0)
Screenshot: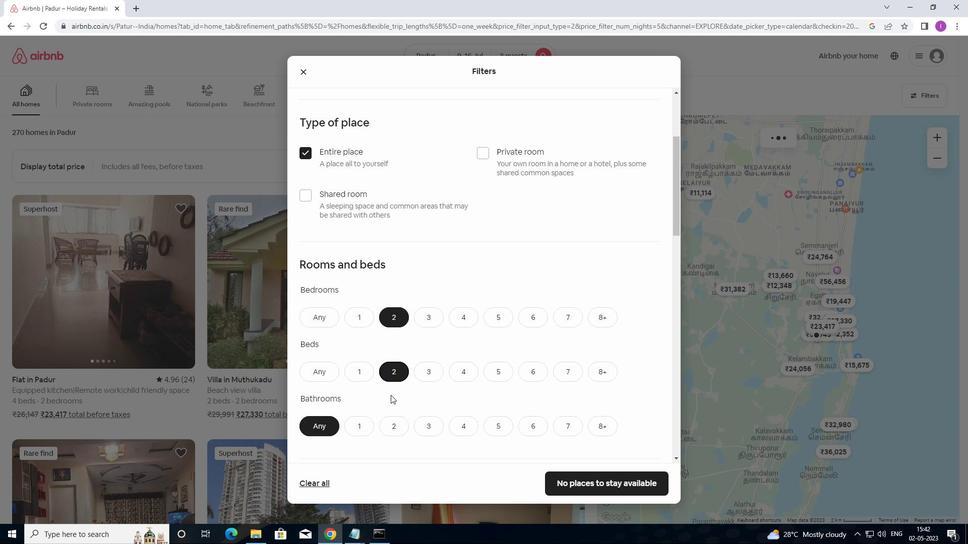 
Action: Mouse moved to (390, 399)
Screenshot: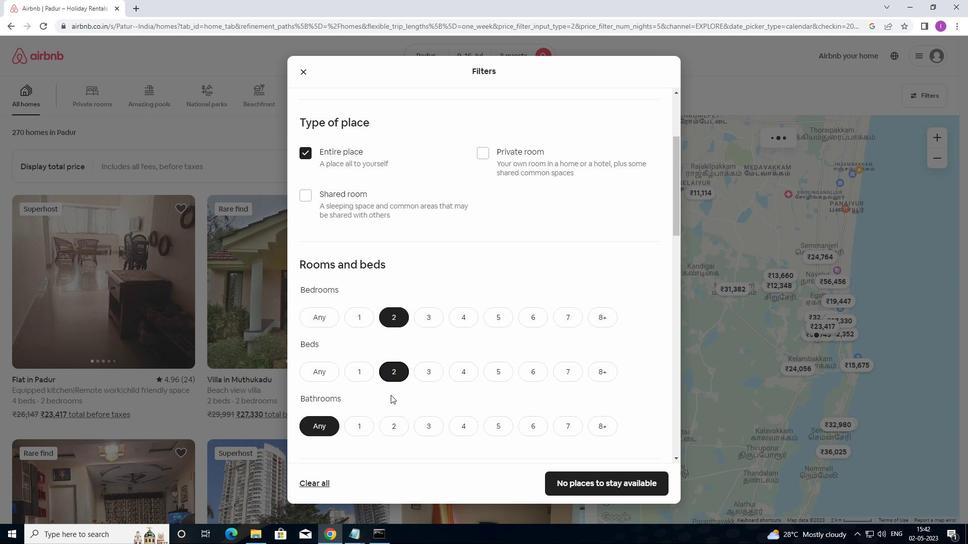
Action: Mouse scrolled (390, 398) with delta (0, 0)
Screenshot: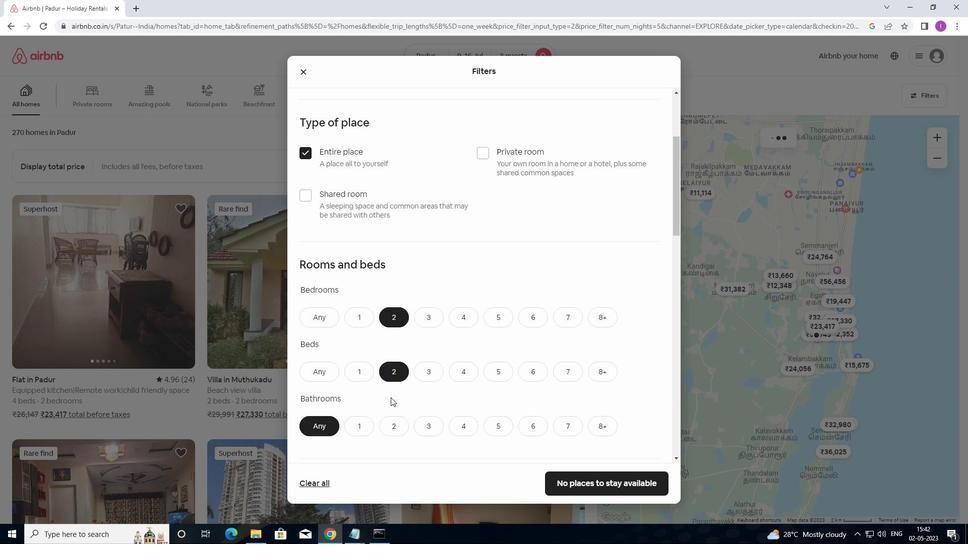
Action: Mouse moved to (368, 330)
Screenshot: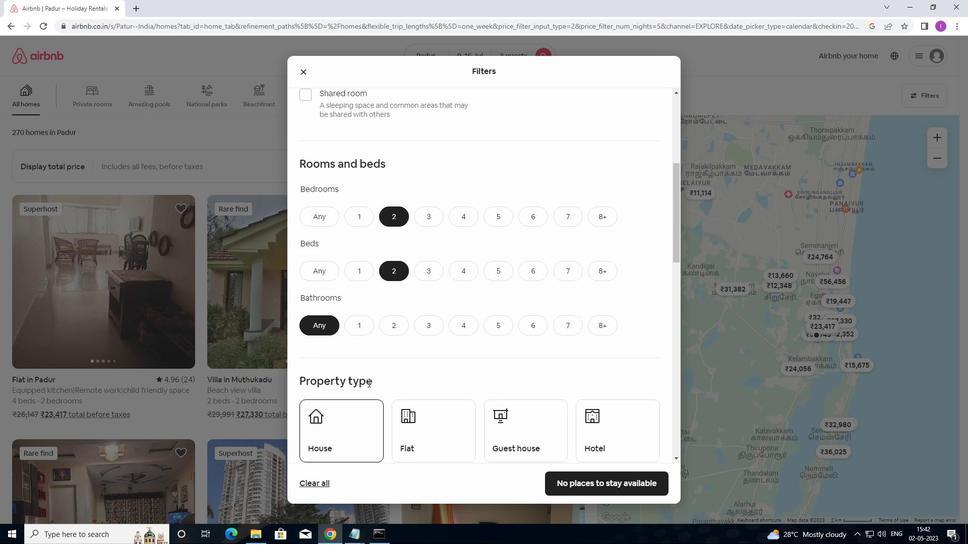 
Action: Mouse pressed left at (368, 330)
Screenshot: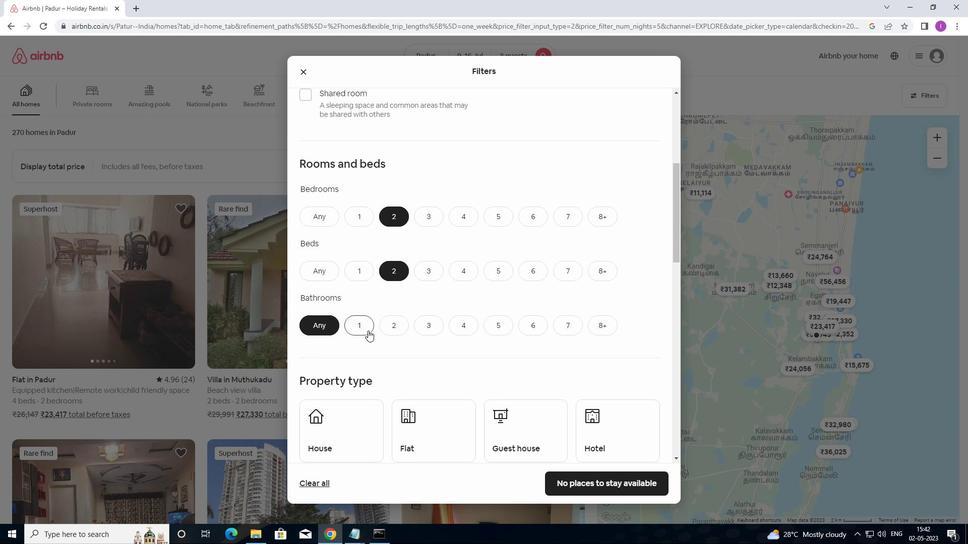
Action: Mouse moved to (366, 393)
Screenshot: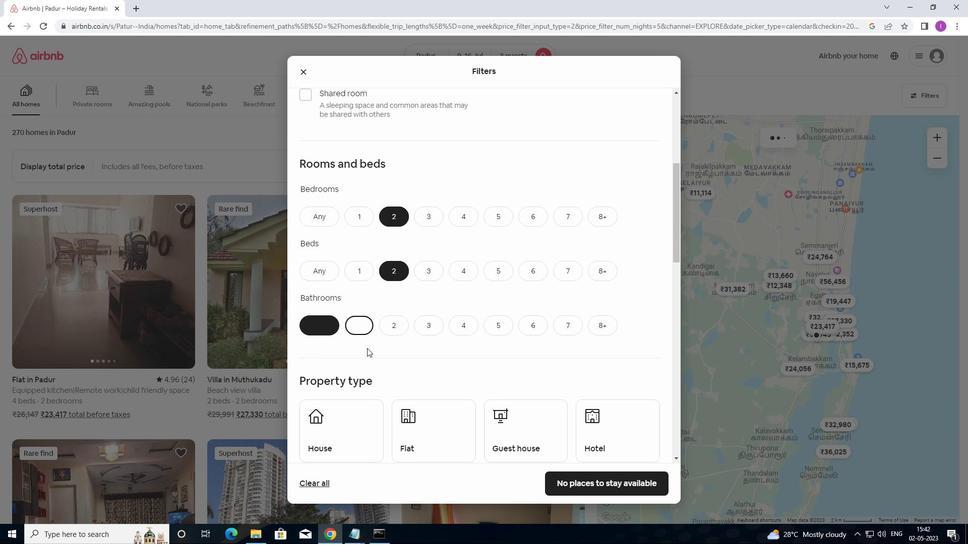 
Action: Mouse scrolled (366, 392) with delta (0, 0)
Screenshot: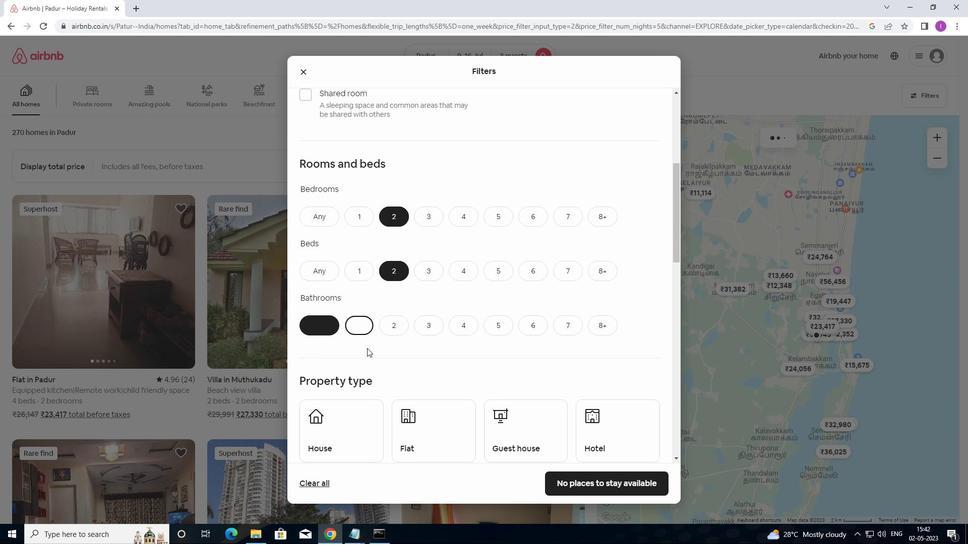 
Action: Mouse moved to (367, 397)
Screenshot: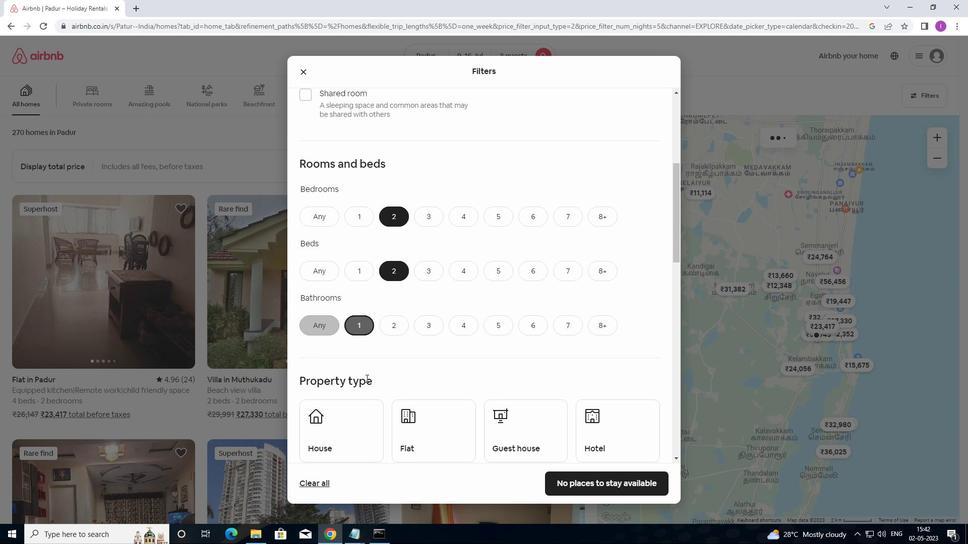
Action: Mouse scrolled (367, 397) with delta (0, 0)
Screenshot: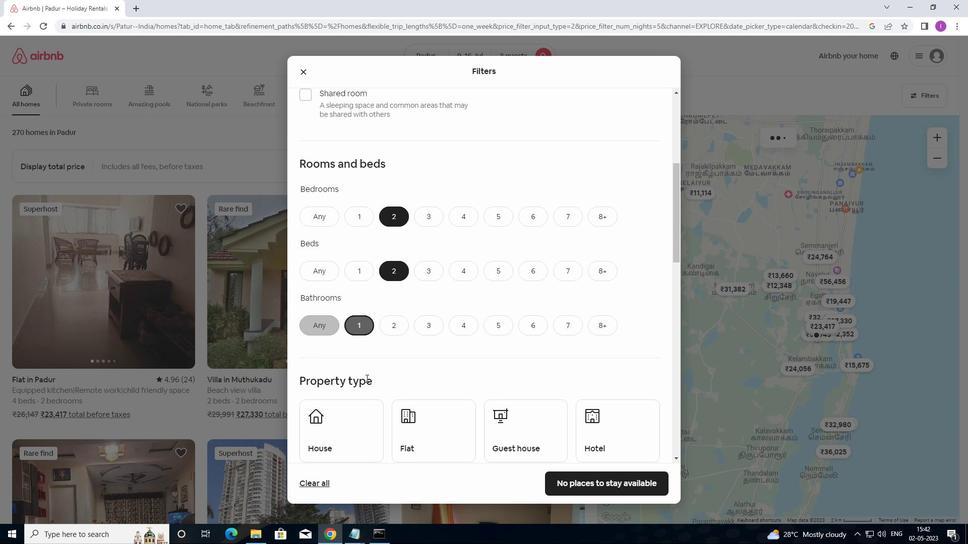 
Action: Mouse scrolled (367, 397) with delta (0, 0)
Screenshot: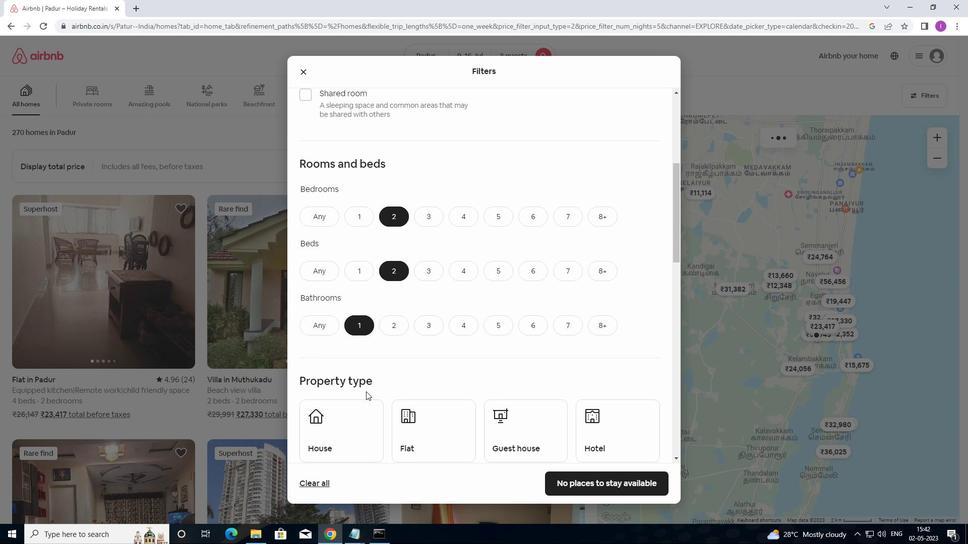 
Action: Mouse moved to (384, 295)
Screenshot: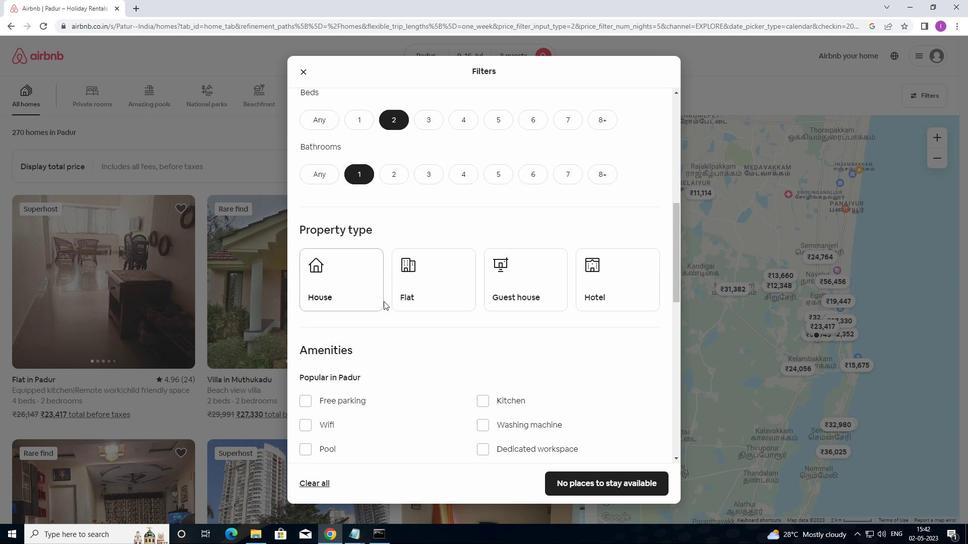 
Action: Mouse pressed left at (384, 295)
Screenshot: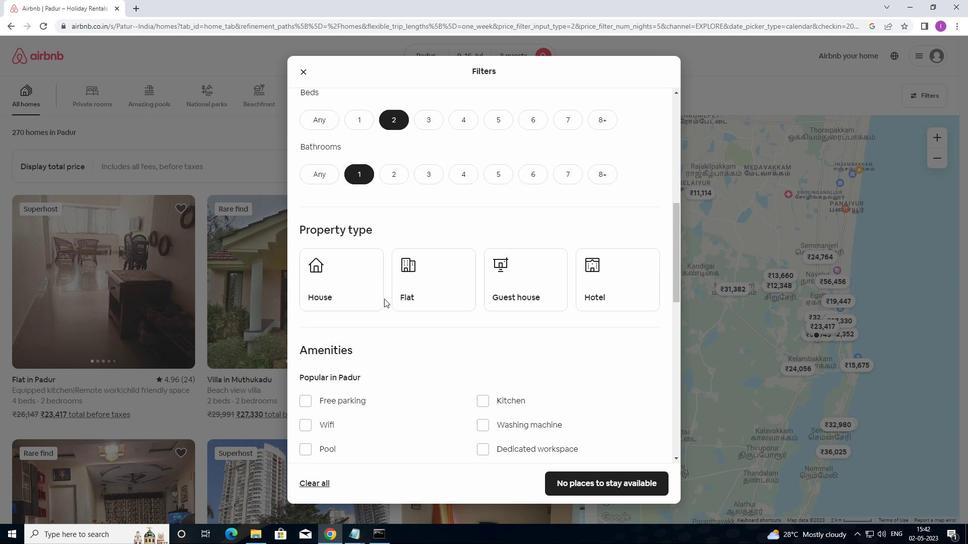 
Action: Mouse moved to (347, 289)
Screenshot: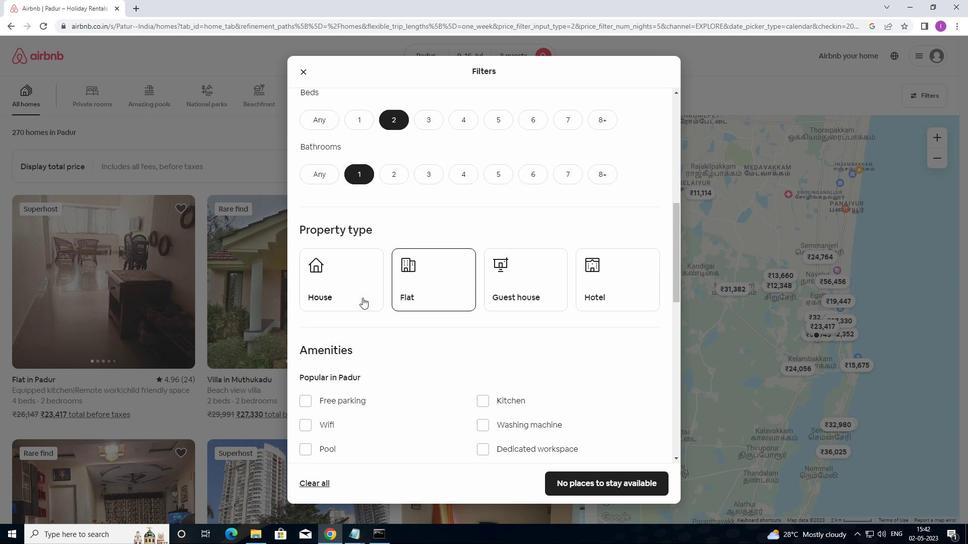 
Action: Mouse pressed left at (347, 289)
Screenshot: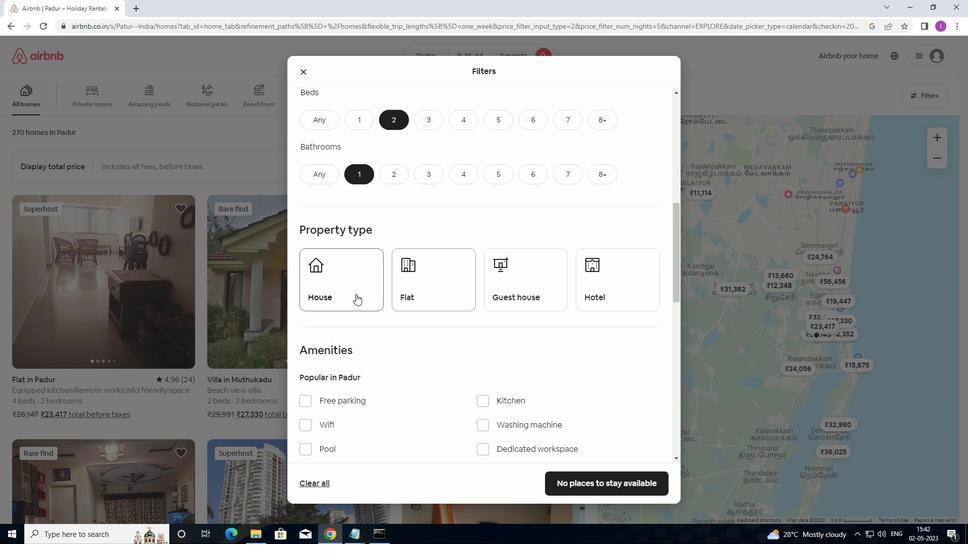 
Action: Mouse moved to (424, 292)
Screenshot: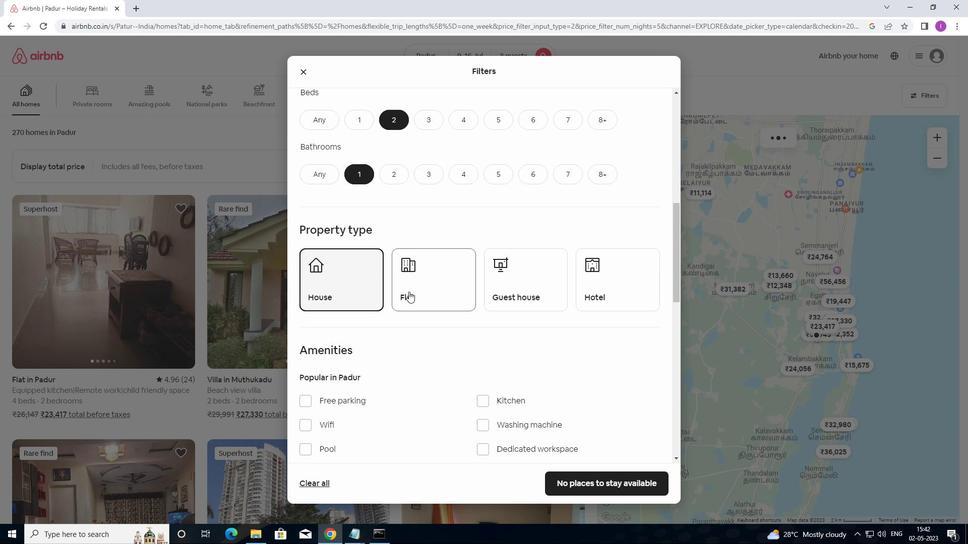 
Action: Mouse pressed left at (424, 292)
Screenshot: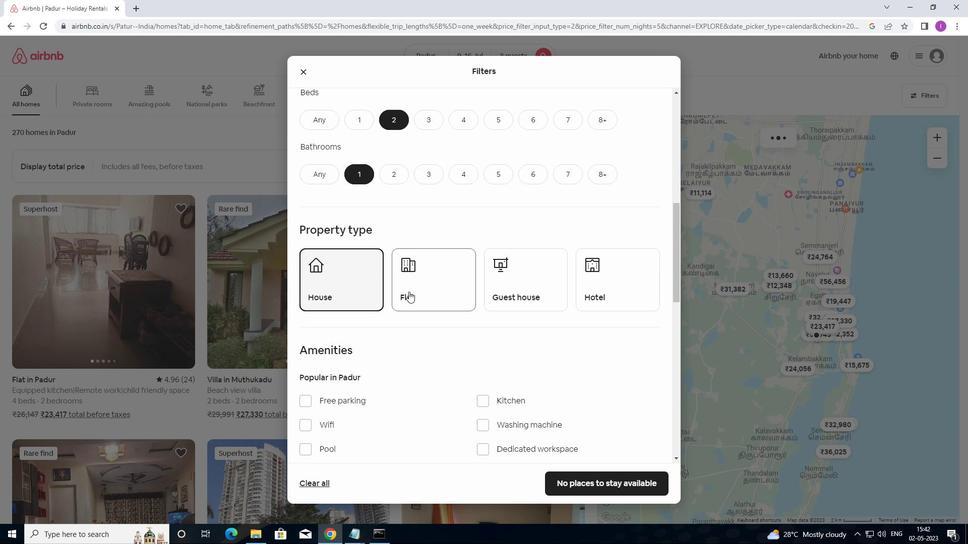 
Action: Mouse moved to (505, 294)
Screenshot: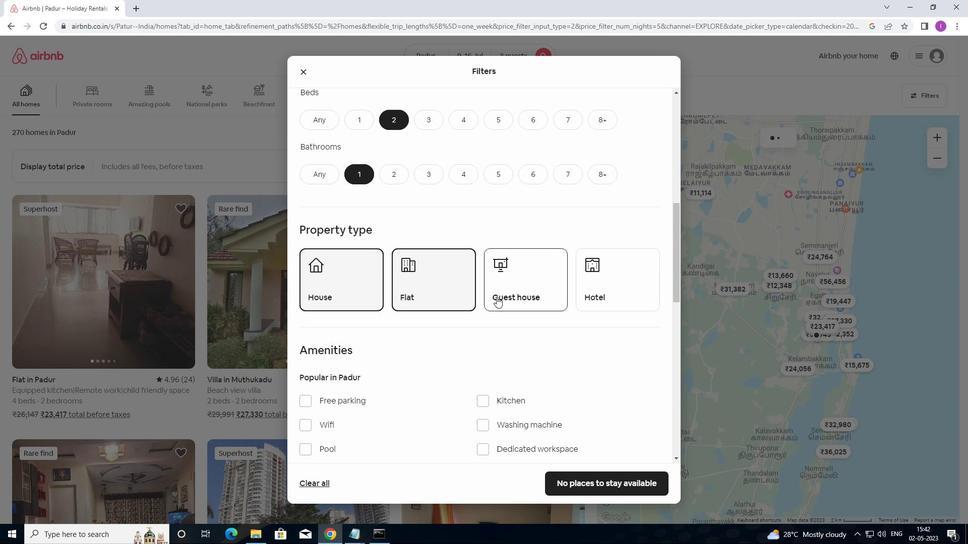 
Action: Mouse pressed left at (505, 294)
Screenshot: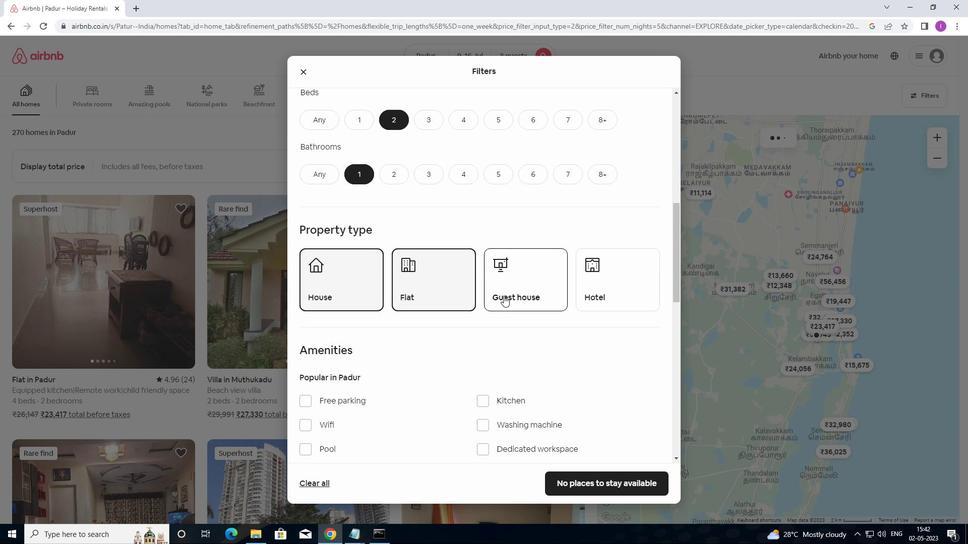
Action: Mouse moved to (571, 287)
Screenshot: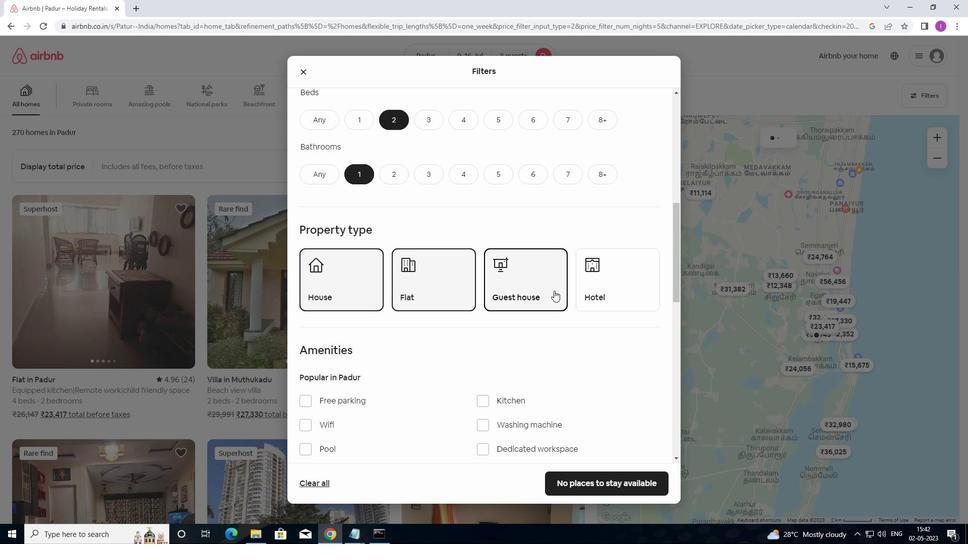 
Action: Mouse scrolled (571, 287) with delta (0, 0)
Screenshot: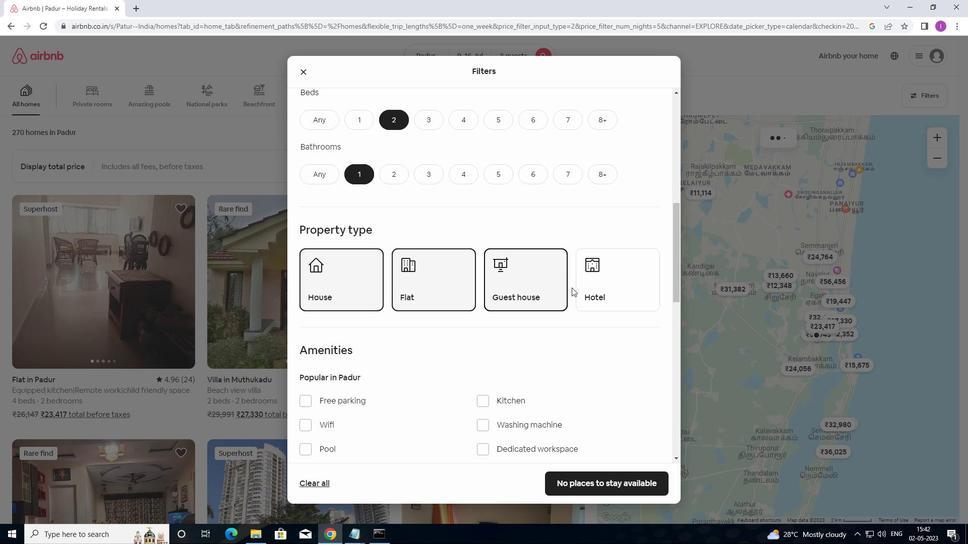 
Action: Mouse scrolled (571, 287) with delta (0, 0)
Screenshot: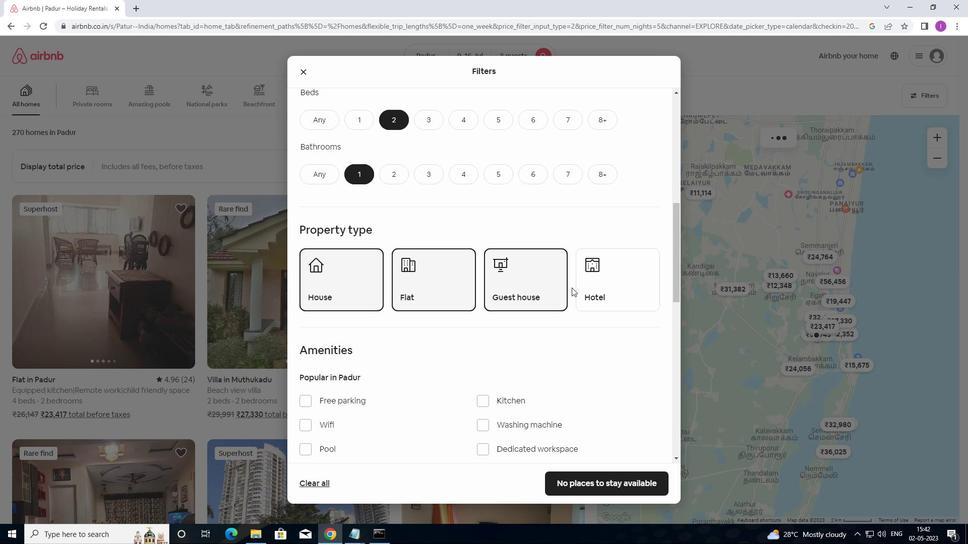 
Action: Mouse scrolled (571, 287) with delta (0, 0)
Screenshot: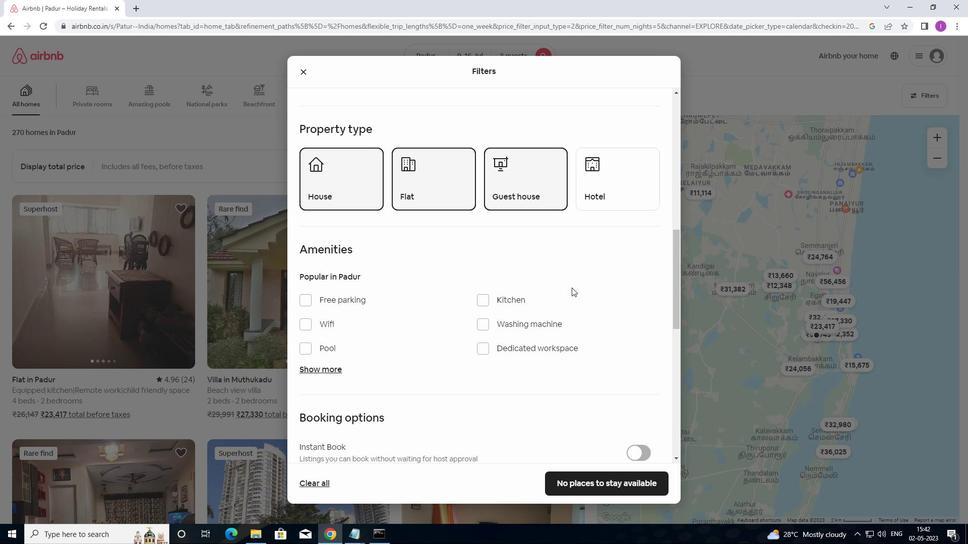 
Action: Mouse moved to (571, 287)
Screenshot: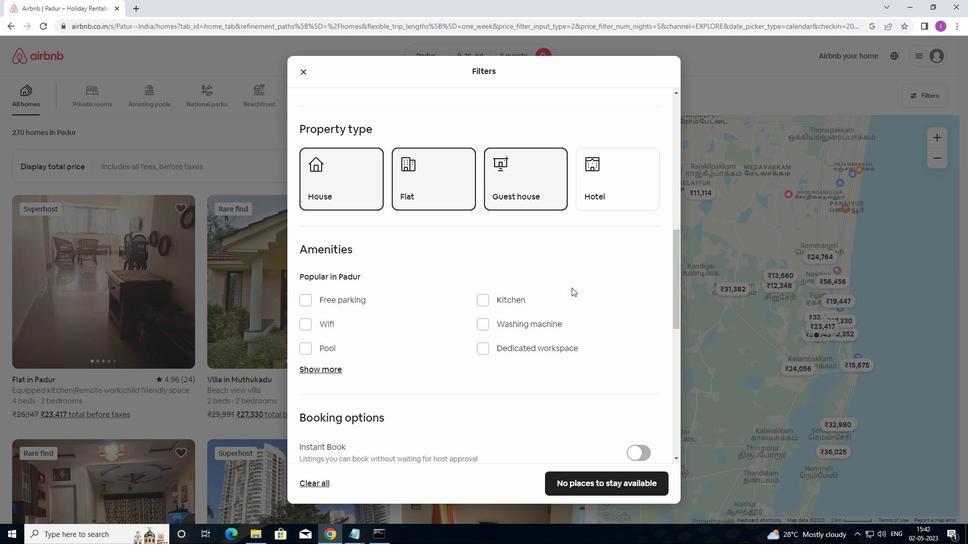 
Action: Mouse scrolled (571, 287) with delta (0, 0)
Screenshot: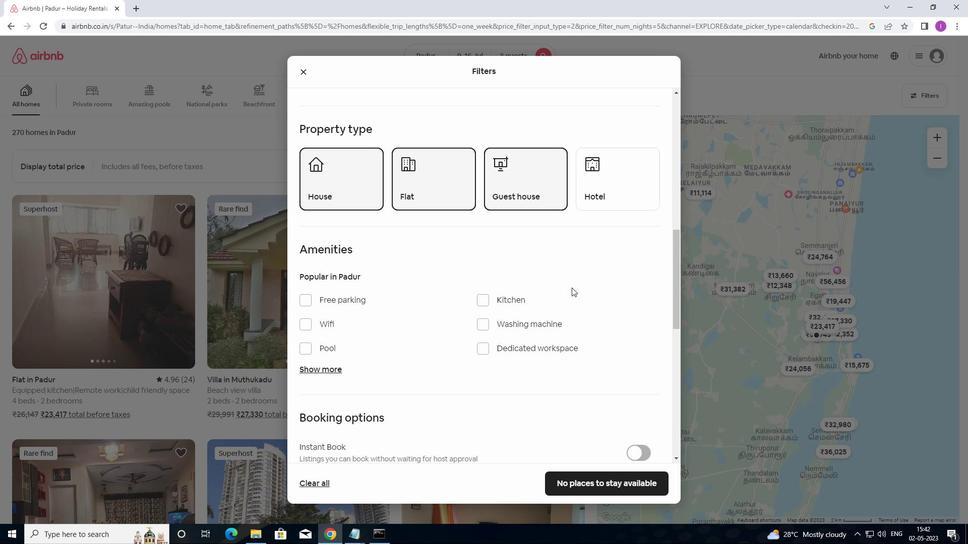 
Action: Mouse scrolled (571, 287) with delta (0, 0)
Screenshot: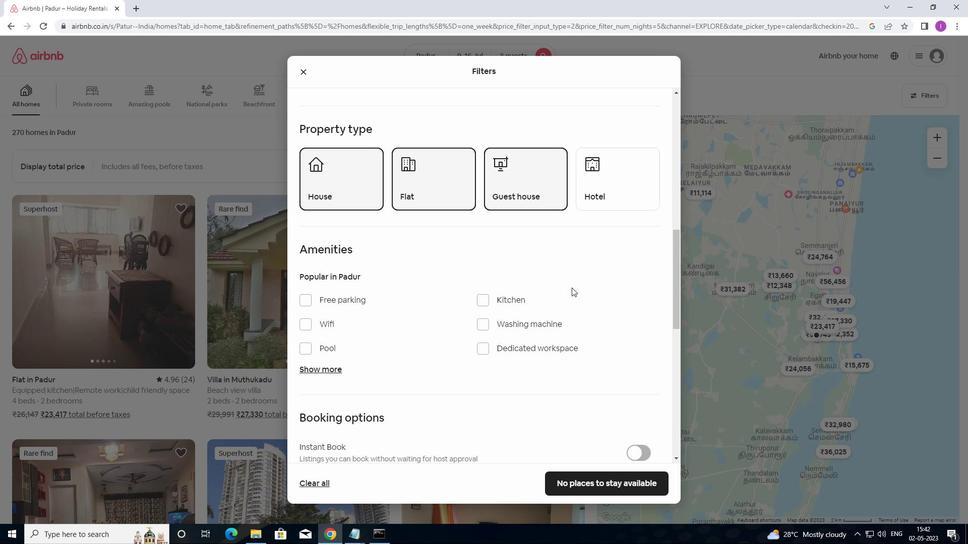 
Action: Mouse moved to (645, 331)
Screenshot: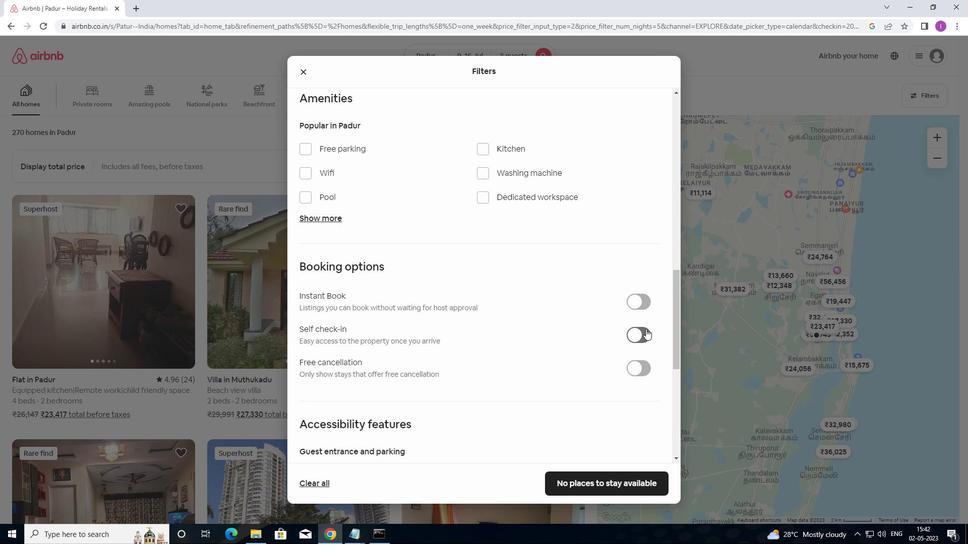 
Action: Mouse pressed left at (645, 331)
Screenshot: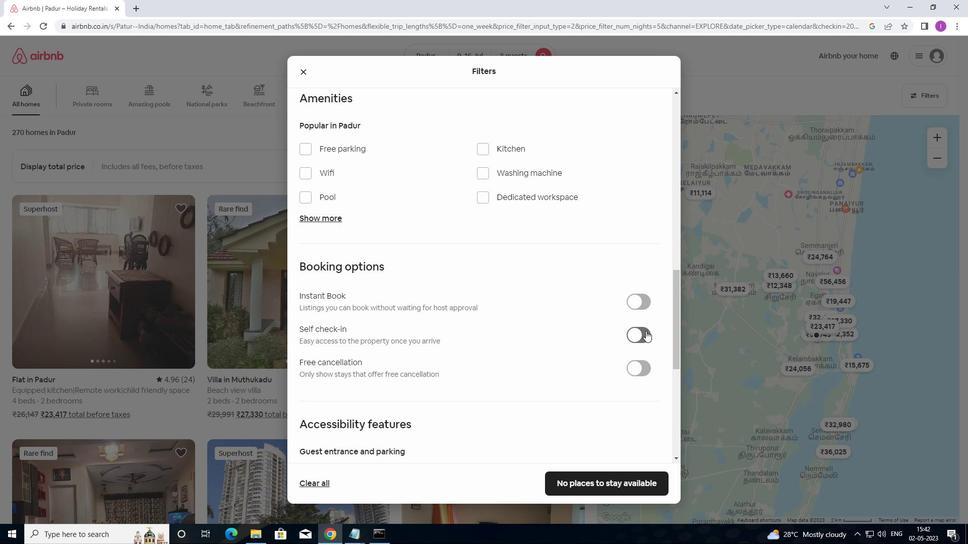 
Action: Mouse moved to (505, 370)
Screenshot: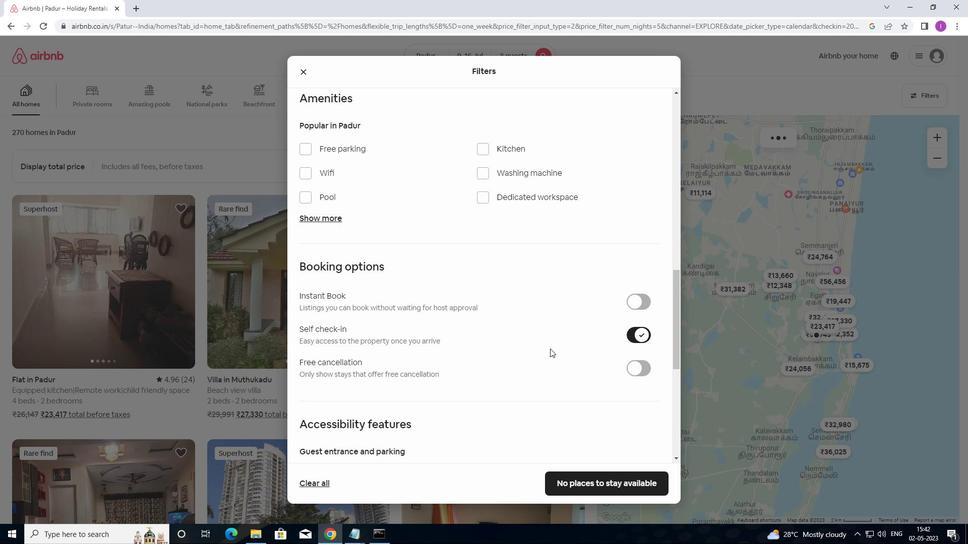 
Action: Mouse scrolled (505, 369) with delta (0, 0)
Screenshot: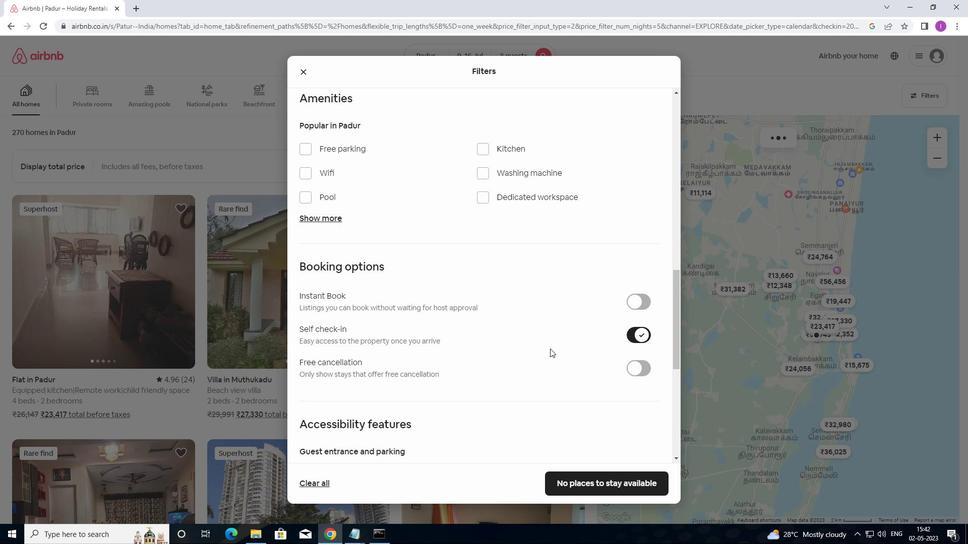 
Action: Mouse moved to (503, 371)
Screenshot: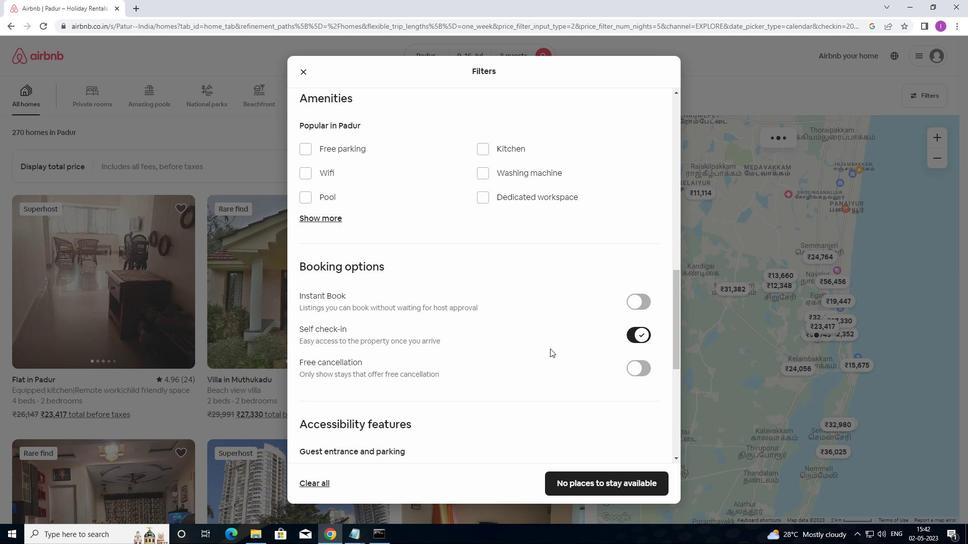 
Action: Mouse scrolled (503, 371) with delta (0, 0)
Screenshot: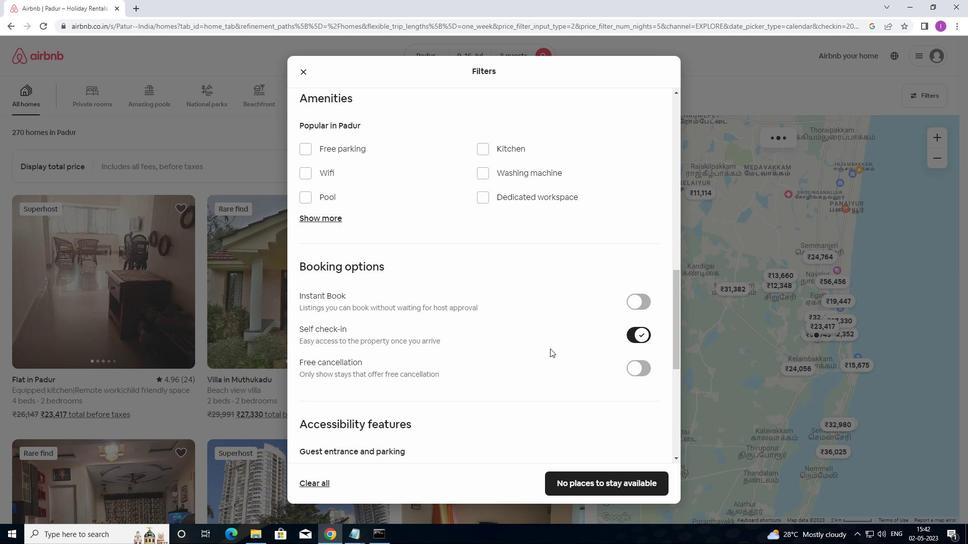 
Action: Mouse moved to (501, 372)
Screenshot: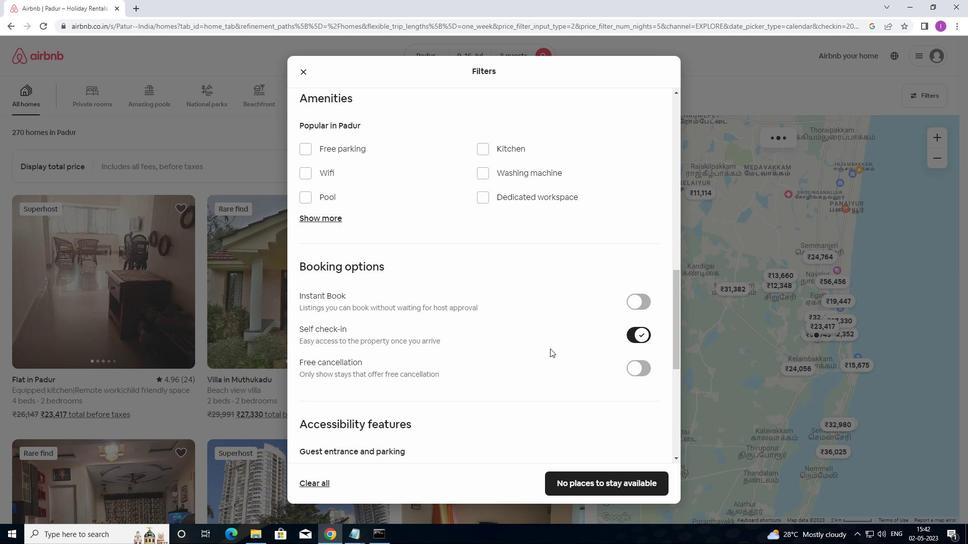 
Action: Mouse scrolled (501, 371) with delta (0, 0)
Screenshot: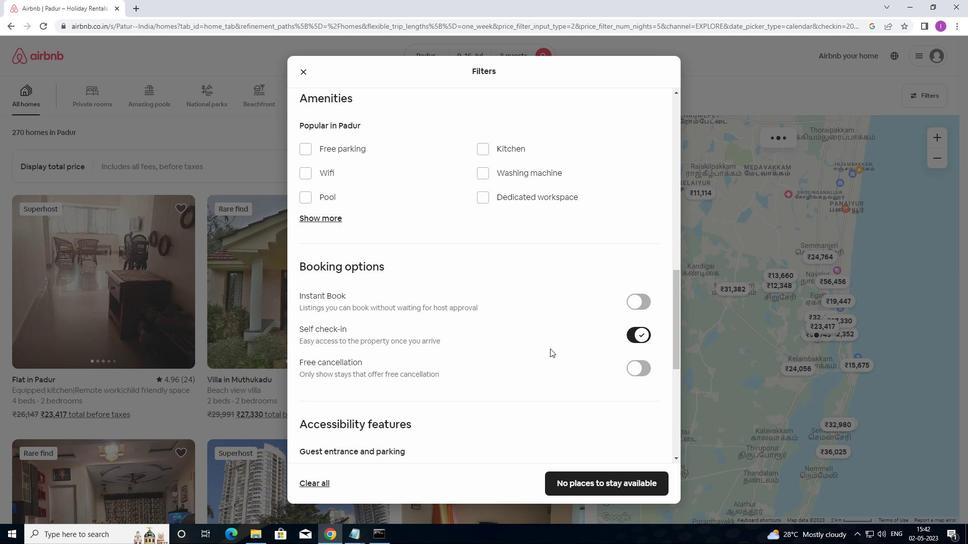 
Action: Mouse moved to (493, 372)
Screenshot: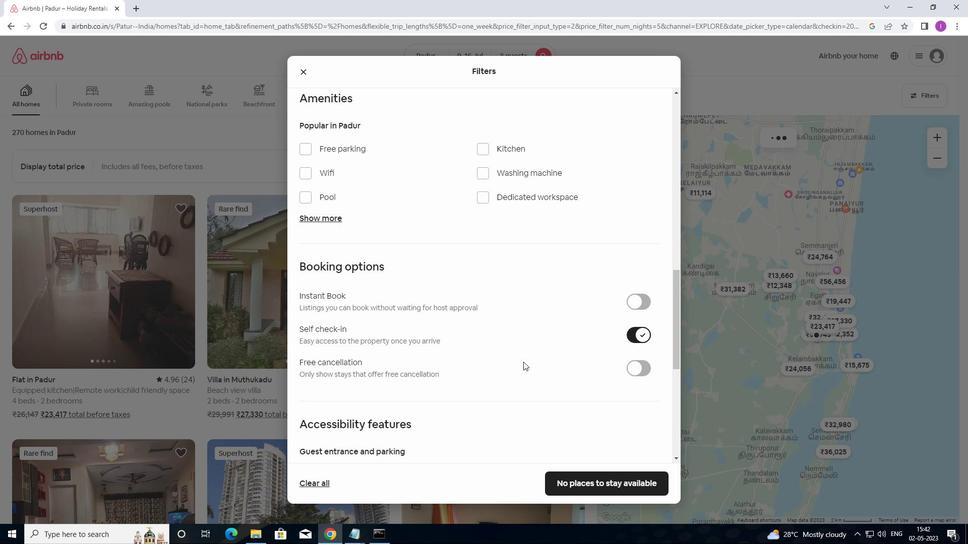 
Action: Mouse scrolled (493, 372) with delta (0, 0)
Screenshot: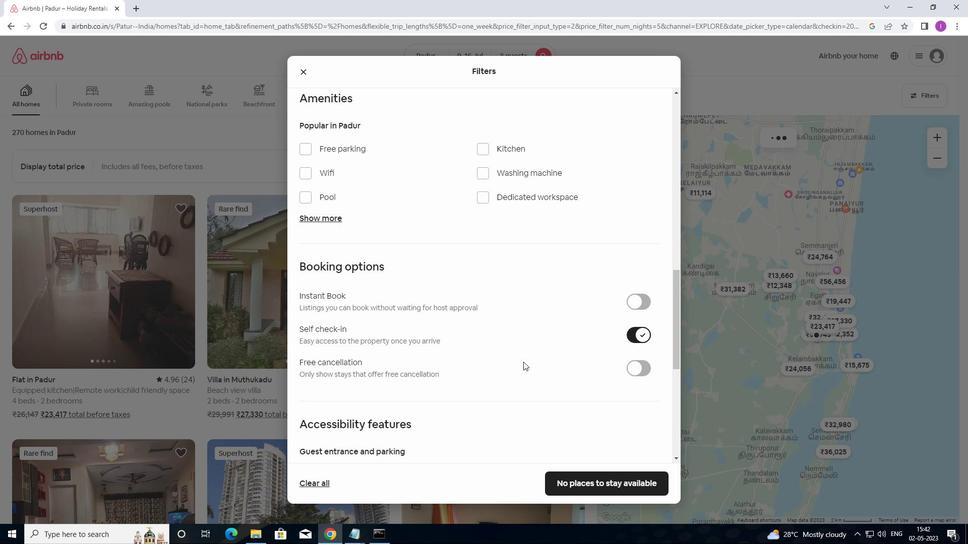 
Action: Mouse moved to (436, 390)
Screenshot: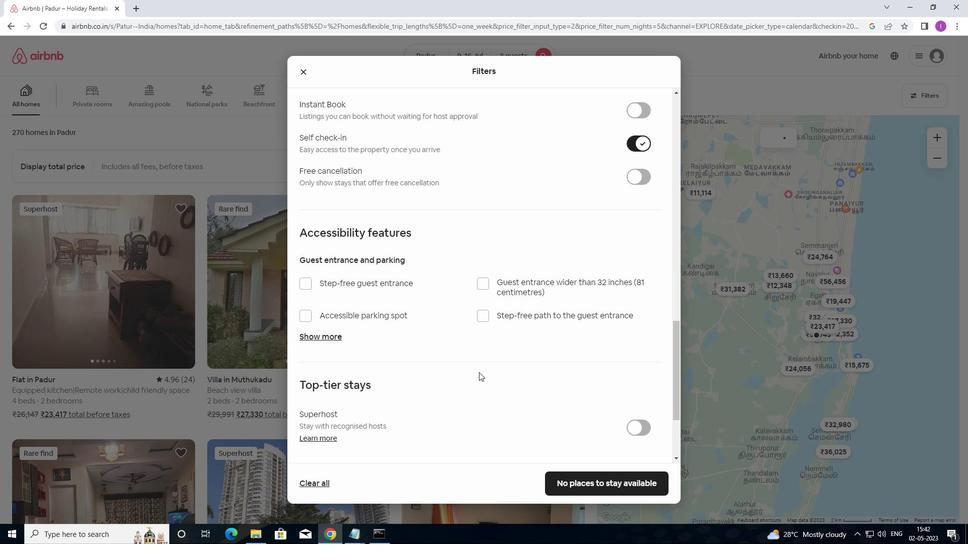 
Action: Mouse scrolled (436, 390) with delta (0, 0)
Screenshot: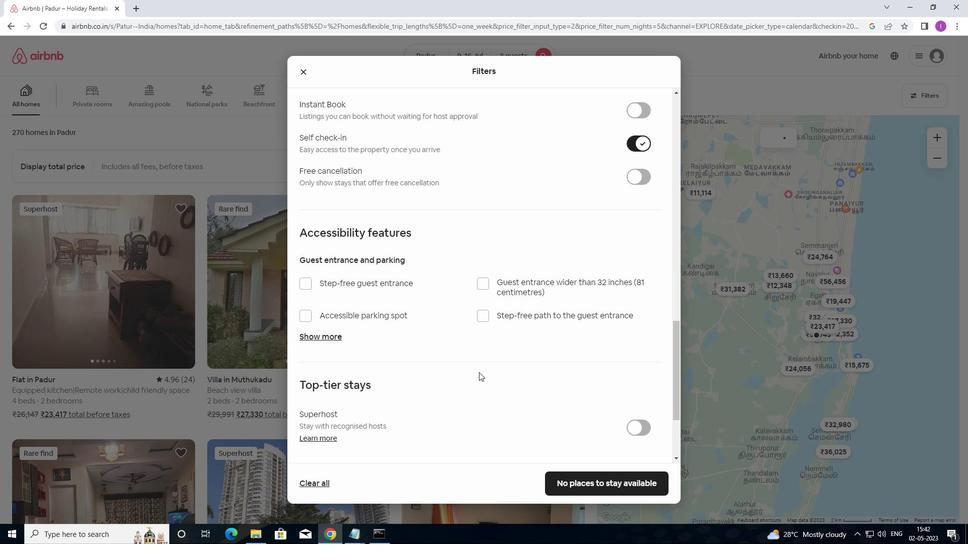 
Action: Mouse moved to (435, 393)
Screenshot: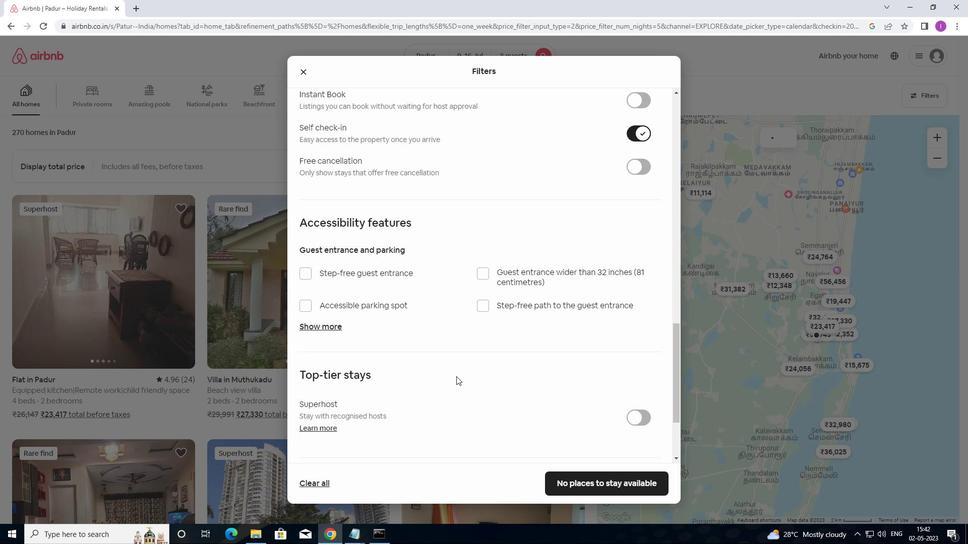 
Action: Mouse scrolled (435, 393) with delta (0, 0)
Screenshot: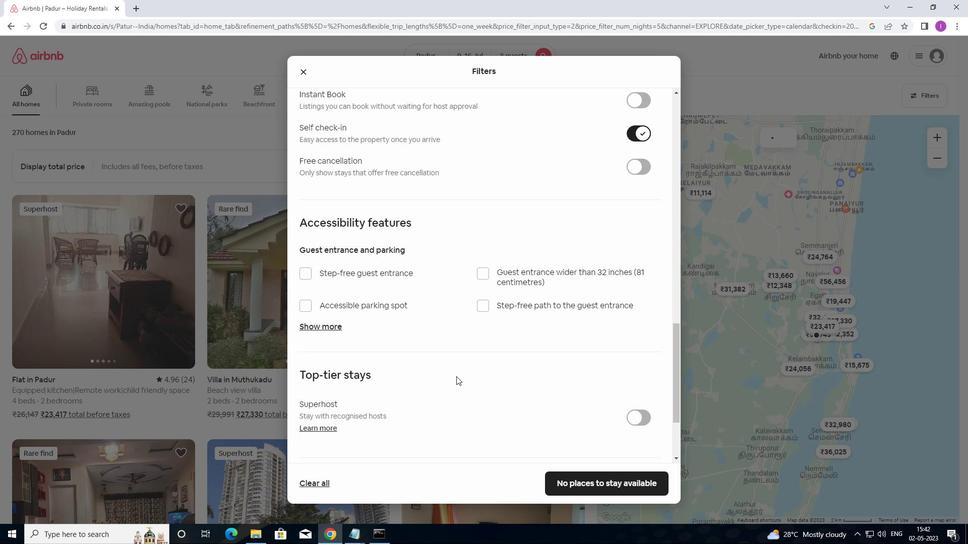 
Action: Mouse moved to (432, 397)
Screenshot: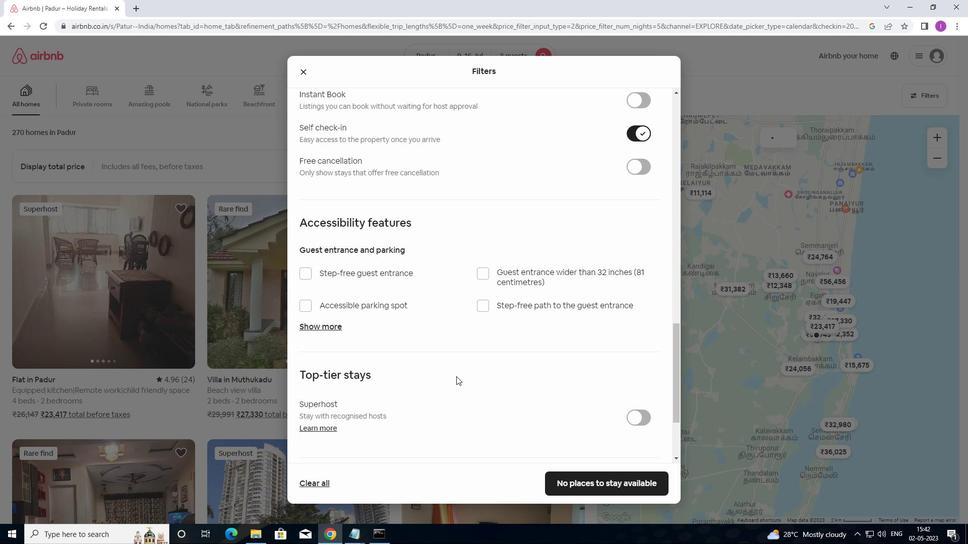 
Action: Mouse scrolled (432, 397) with delta (0, 0)
Screenshot: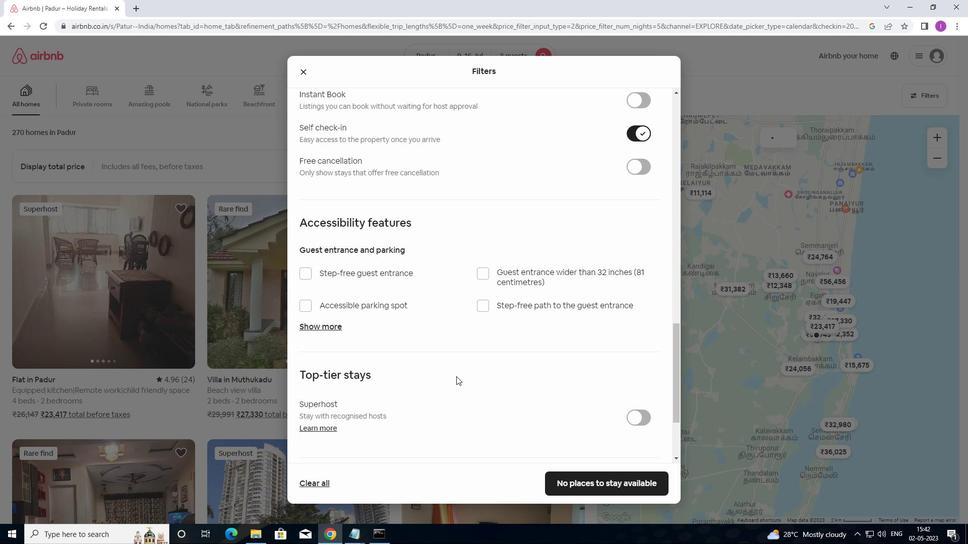 
Action: Mouse moved to (422, 397)
Screenshot: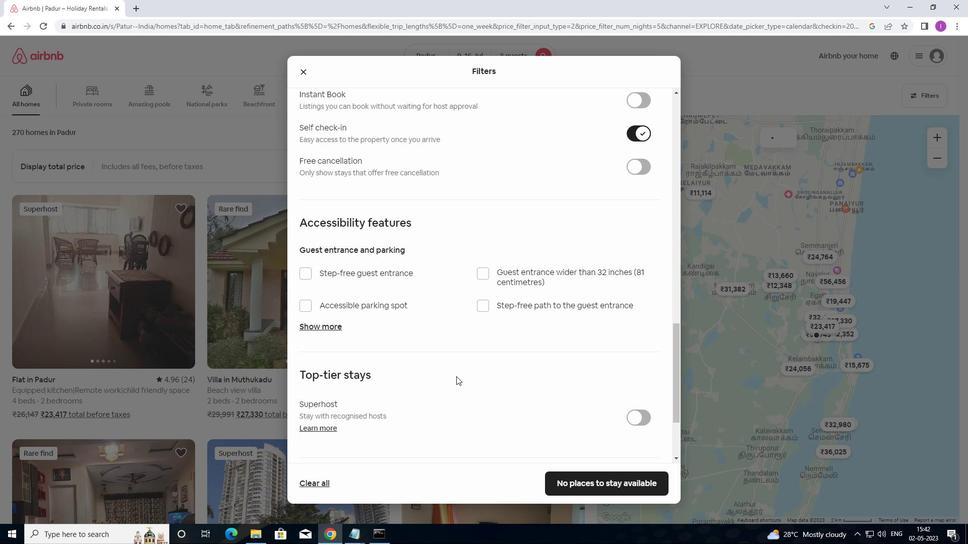 
Action: Mouse scrolled (422, 397) with delta (0, 0)
Screenshot: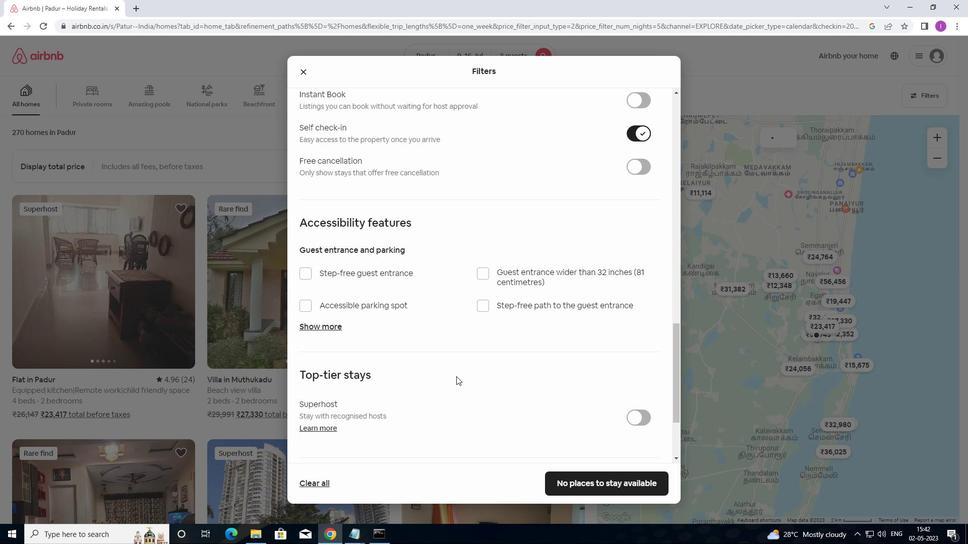 
Action: Mouse moved to (343, 413)
Screenshot: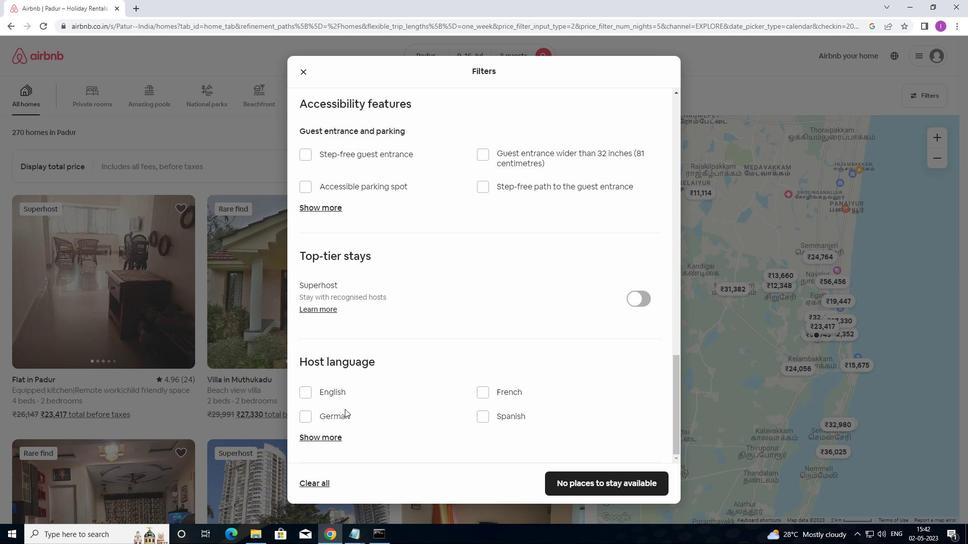 
Action: Mouse scrolled (343, 413) with delta (0, 0)
Screenshot: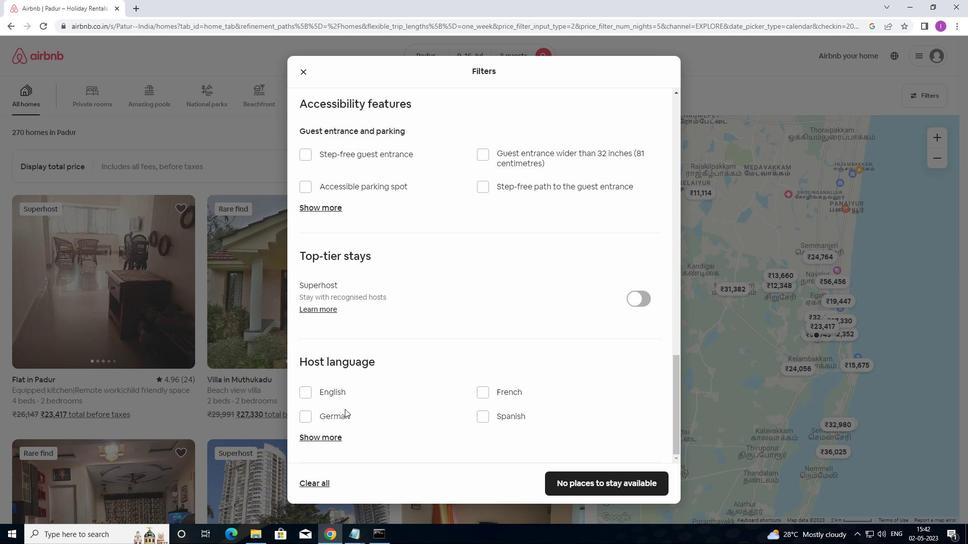 
Action: Mouse moved to (343, 417)
Screenshot: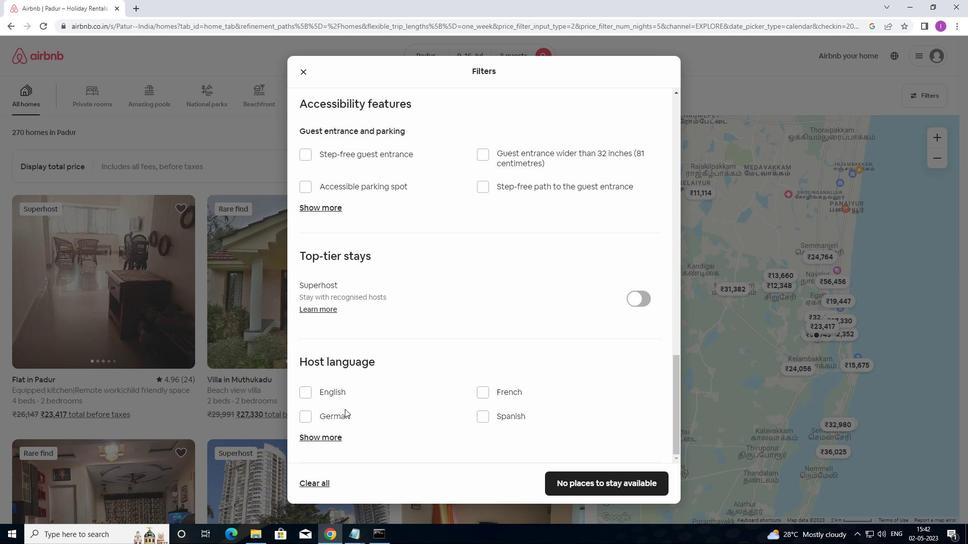 
Action: Mouse scrolled (343, 416) with delta (0, 0)
Screenshot: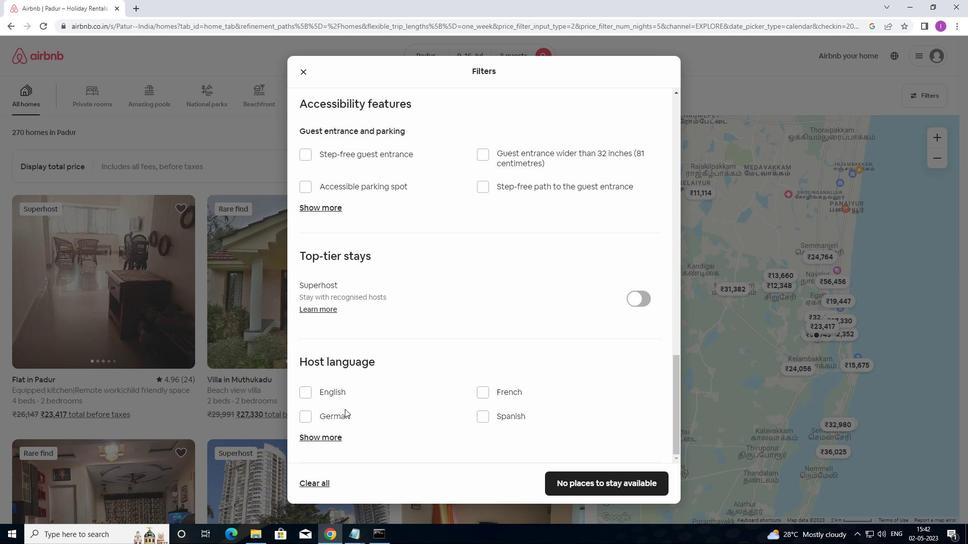 
Action: Mouse moved to (343, 420)
Screenshot: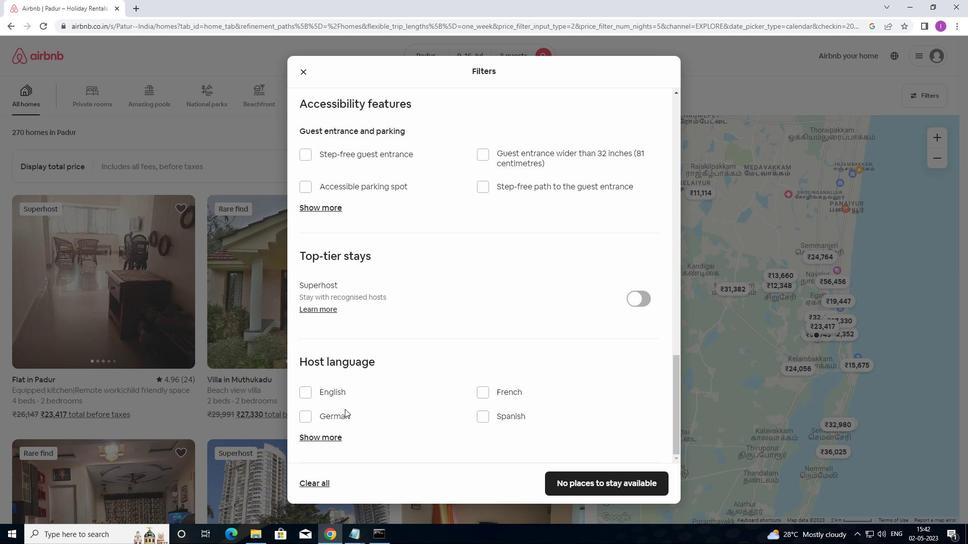 
Action: Mouse scrolled (343, 420) with delta (0, 0)
Screenshot: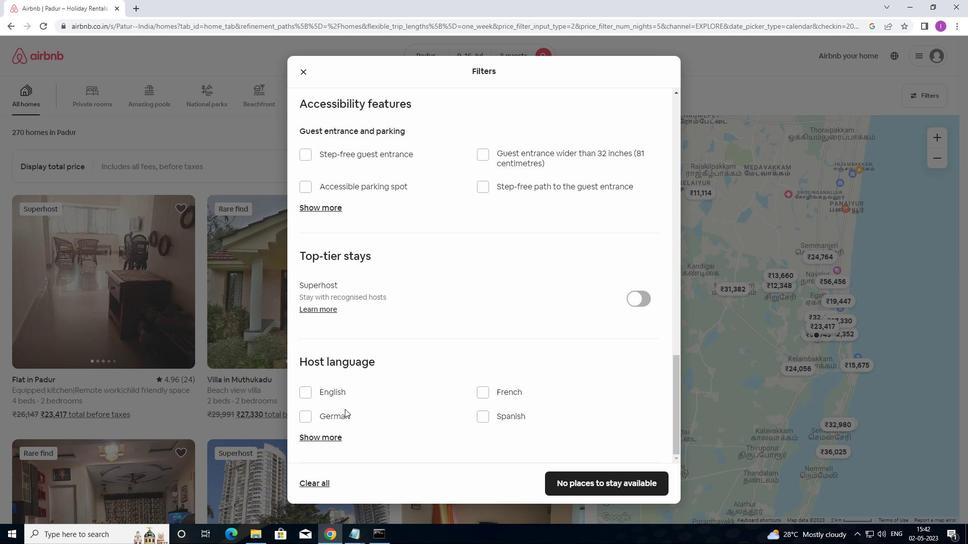 
Action: Mouse moved to (307, 392)
Screenshot: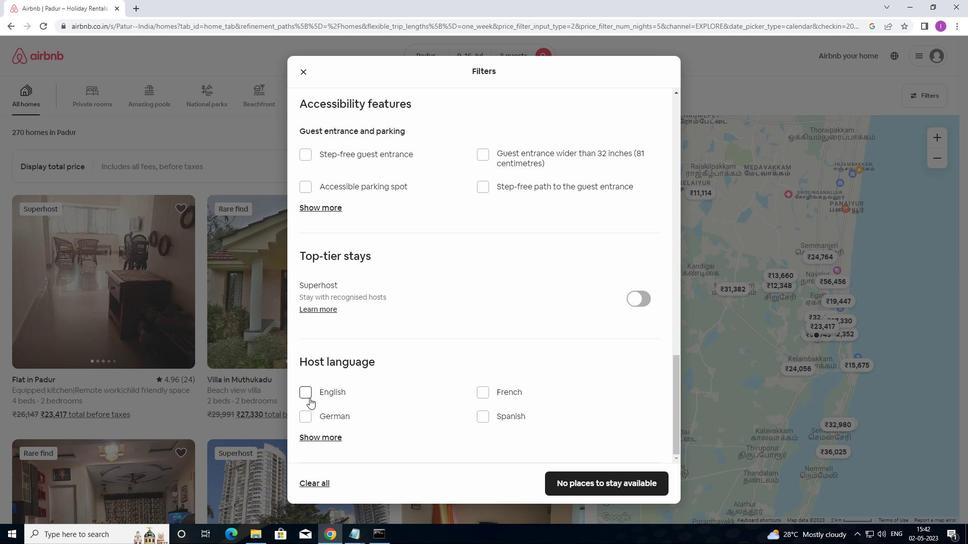 
Action: Mouse pressed left at (307, 392)
Screenshot: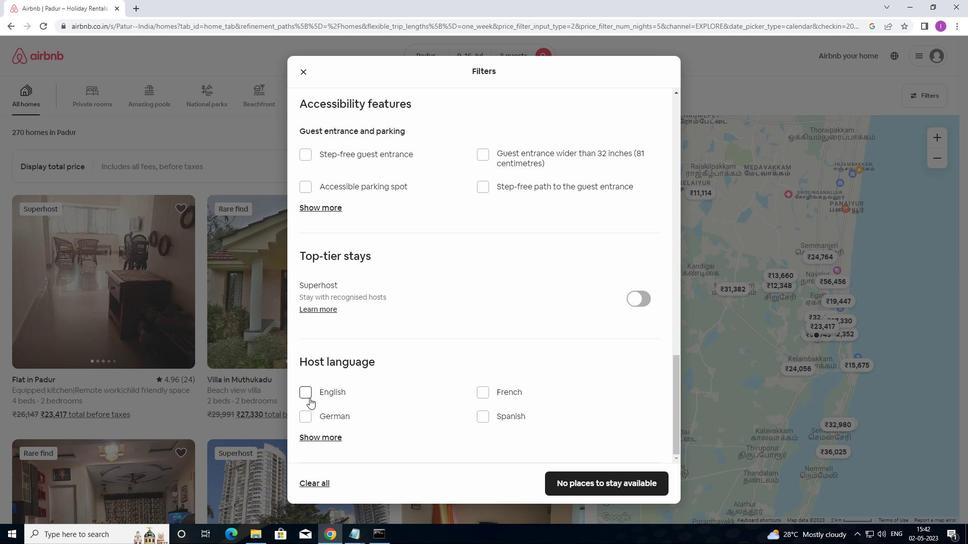 
Action: Mouse moved to (554, 484)
Screenshot: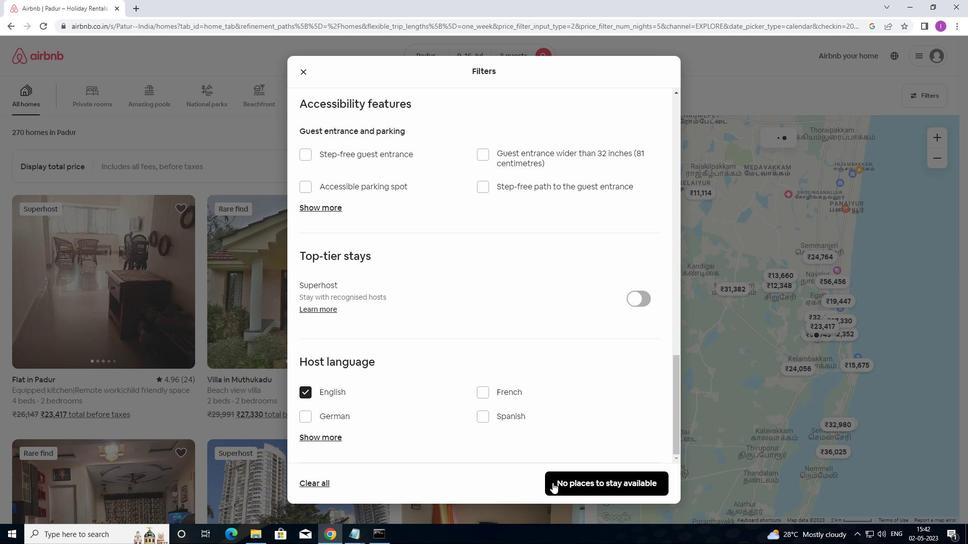 
Action: Mouse pressed left at (554, 484)
Screenshot: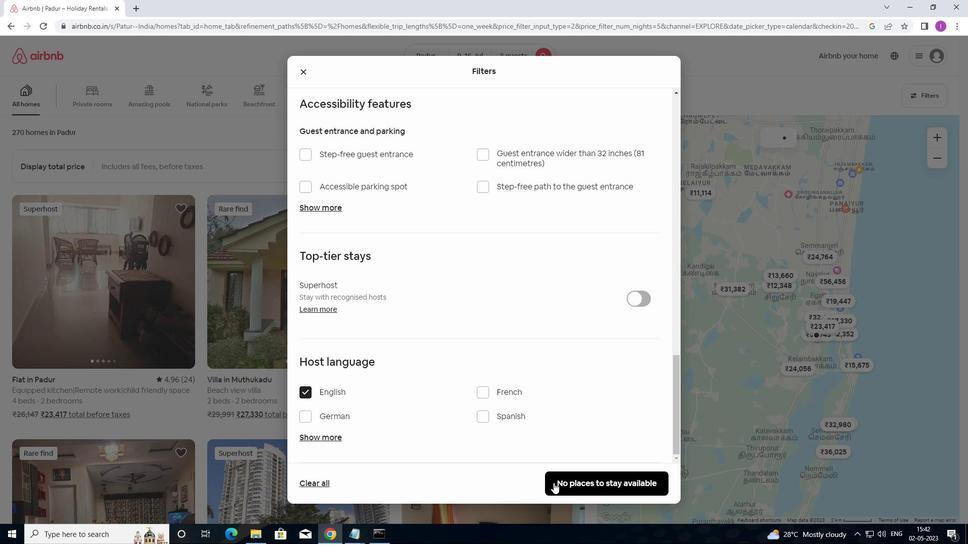
Action: Mouse moved to (558, 457)
Screenshot: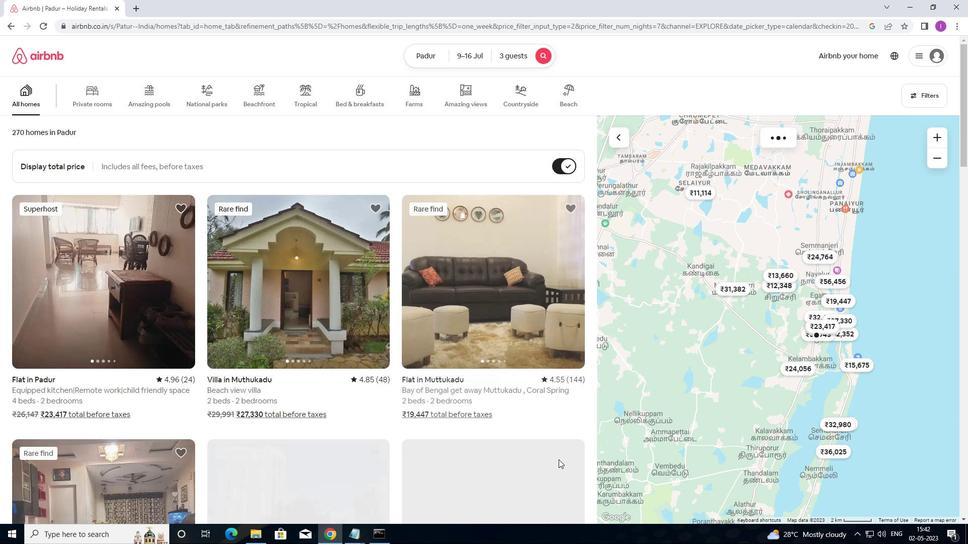 
